 Task: Check the average views per listing of 2 bedrooms in the last 5 years.
Action: Mouse moved to (886, 192)
Screenshot: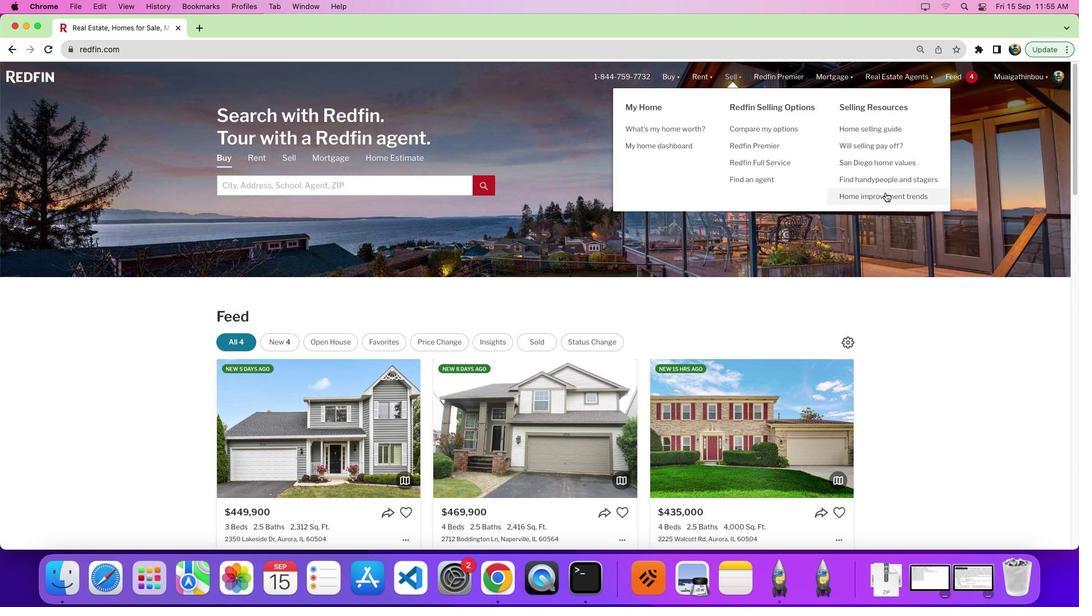 
Action: Mouse pressed left at (886, 192)
Screenshot: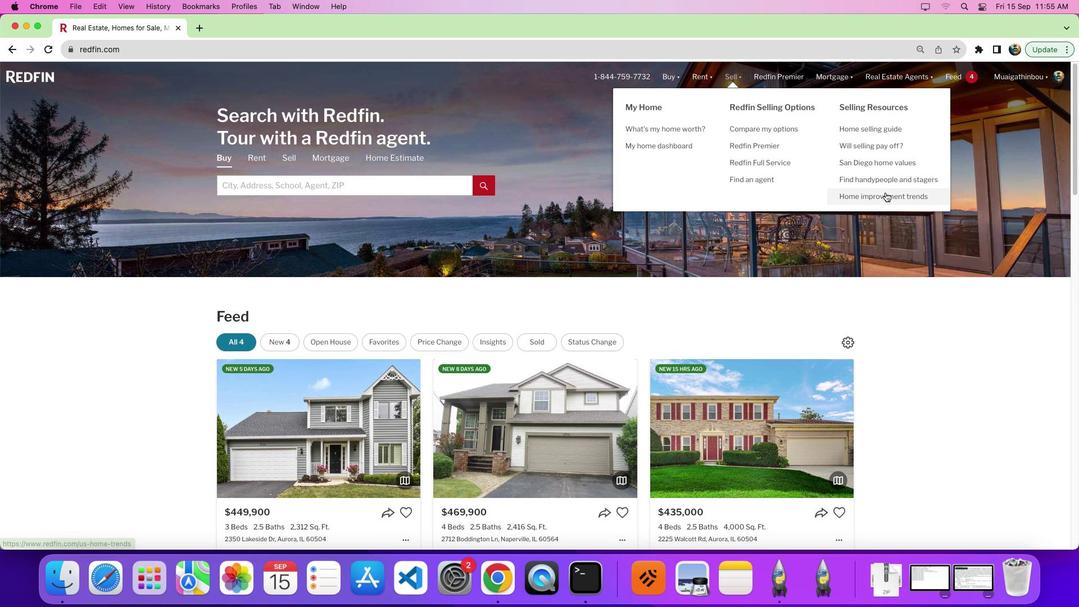 
Action: Mouse moved to (296, 215)
Screenshot: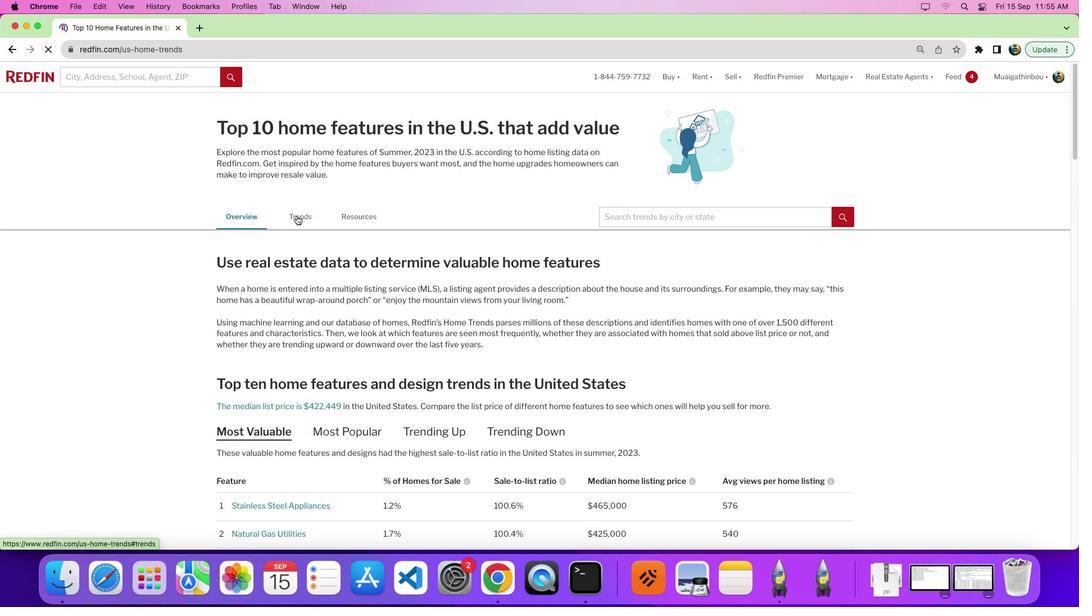 
Action: Mouse pressed left at (296, 215)
Screenshot: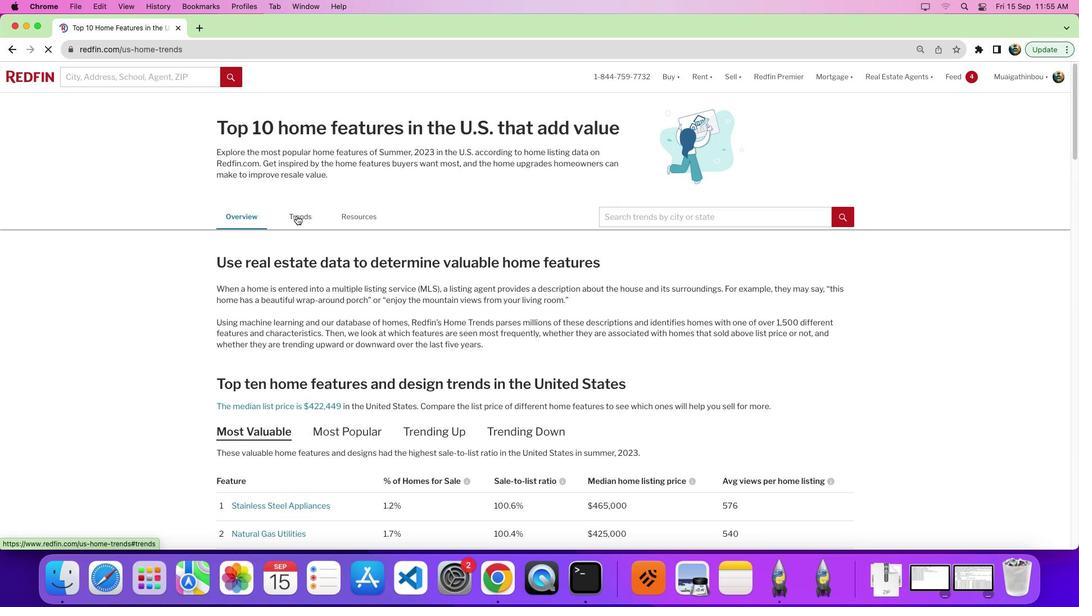 
Action: Mouse pressed left at (296, 215)
Screenshot: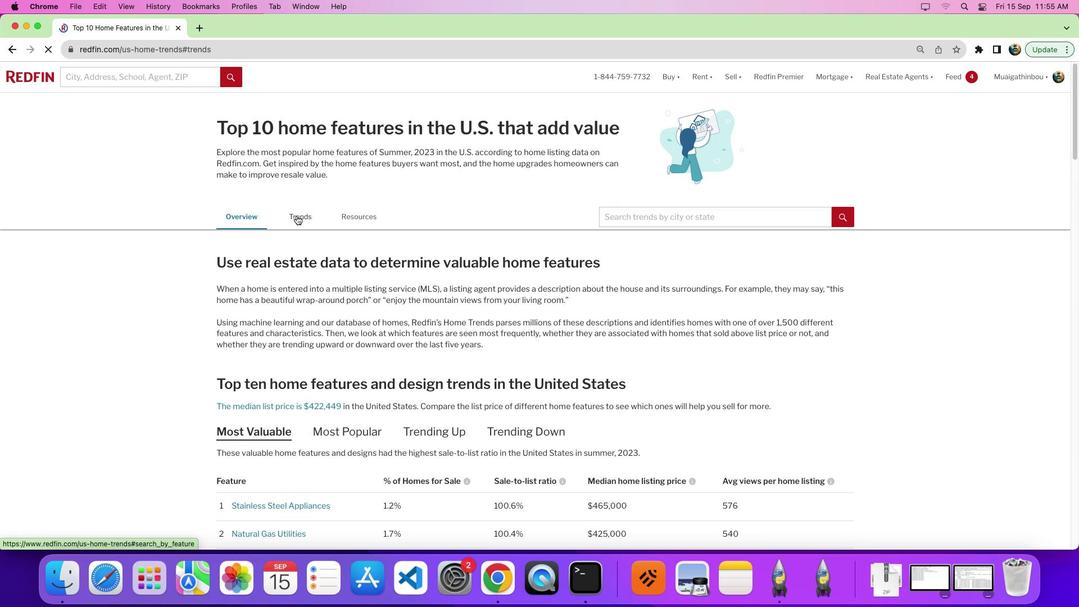 
Action: Mouse moved to (529, 238)
Screenshot: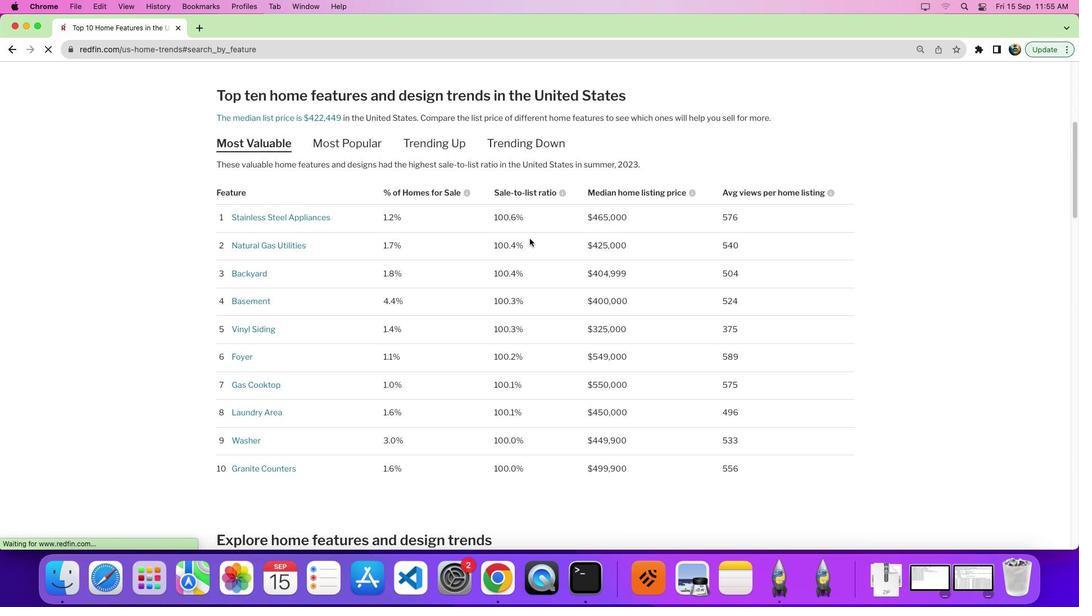 
Action: Mouse scrolled (529, 238) with delta (0, 0)
Screenshot: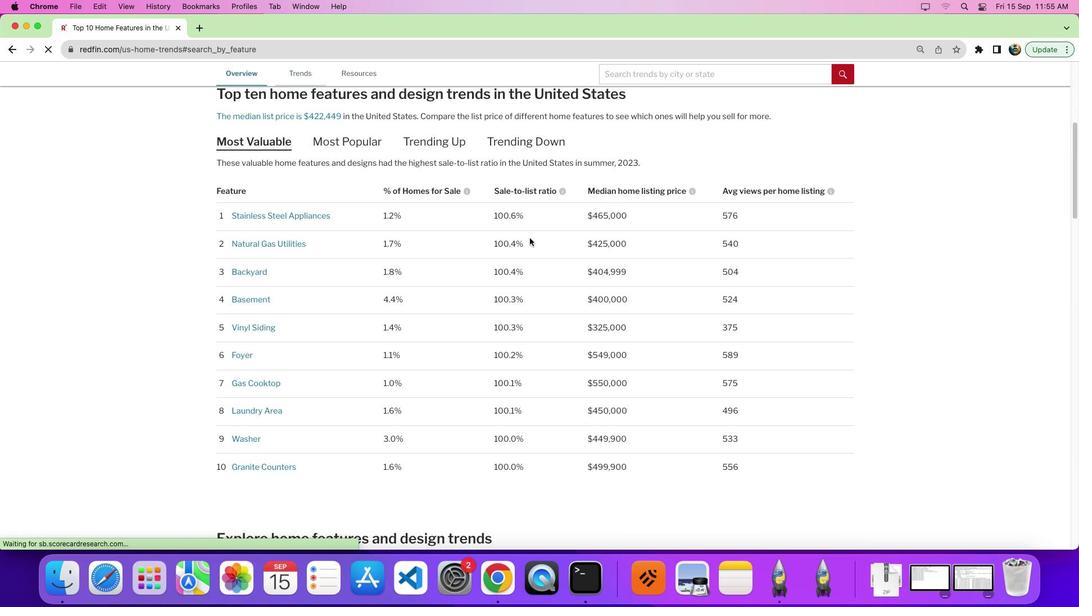 
Action: Mouse scrolled (529, 238) with delta (0, 0)
Screenshot: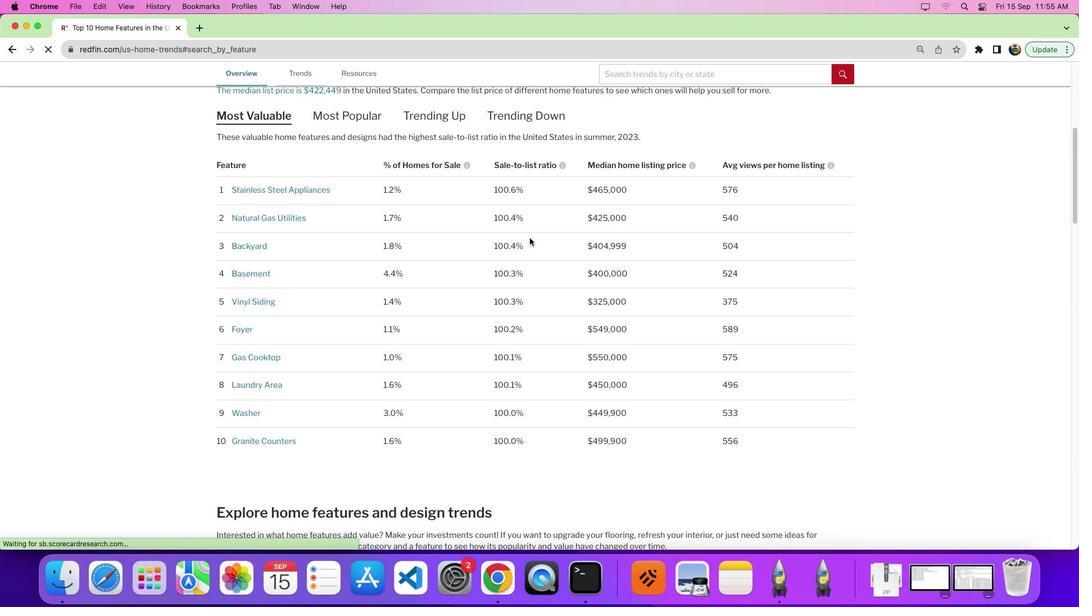 
Action: Mouse scrolled (529, 238) with delta (0, -3)
Screenshot: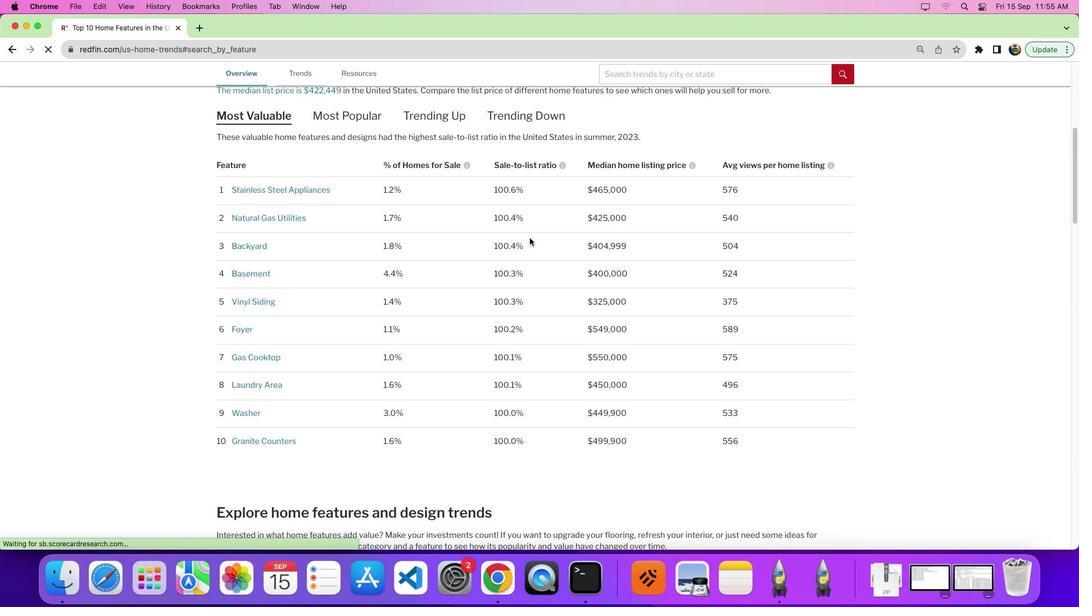 
Action: Mouse moved to (329, 434)
Screenshot: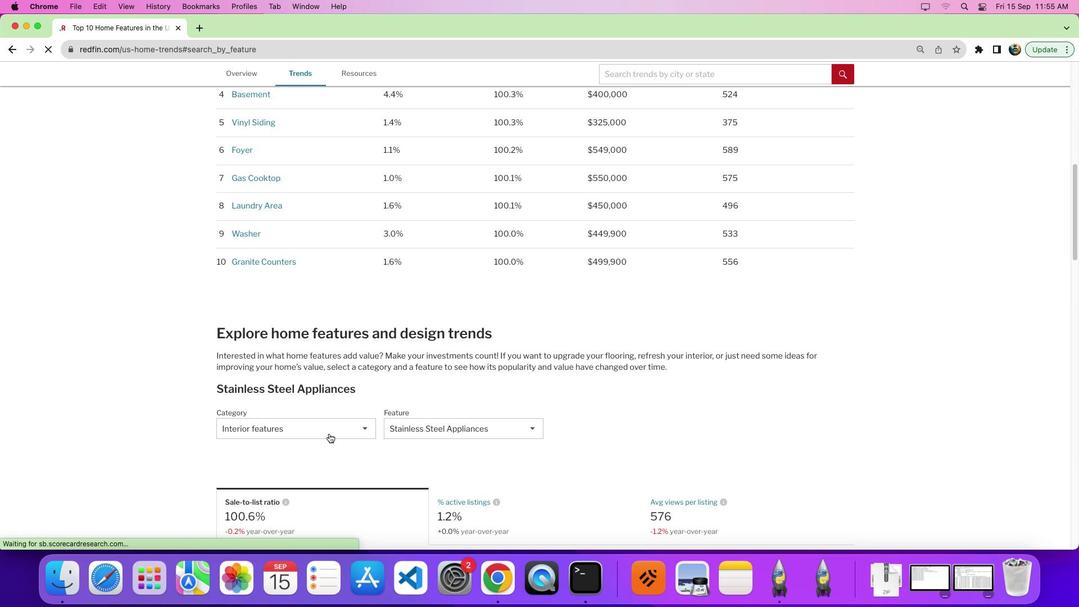 
Action: Mouse pressed left at (329, 434)
Screenshot: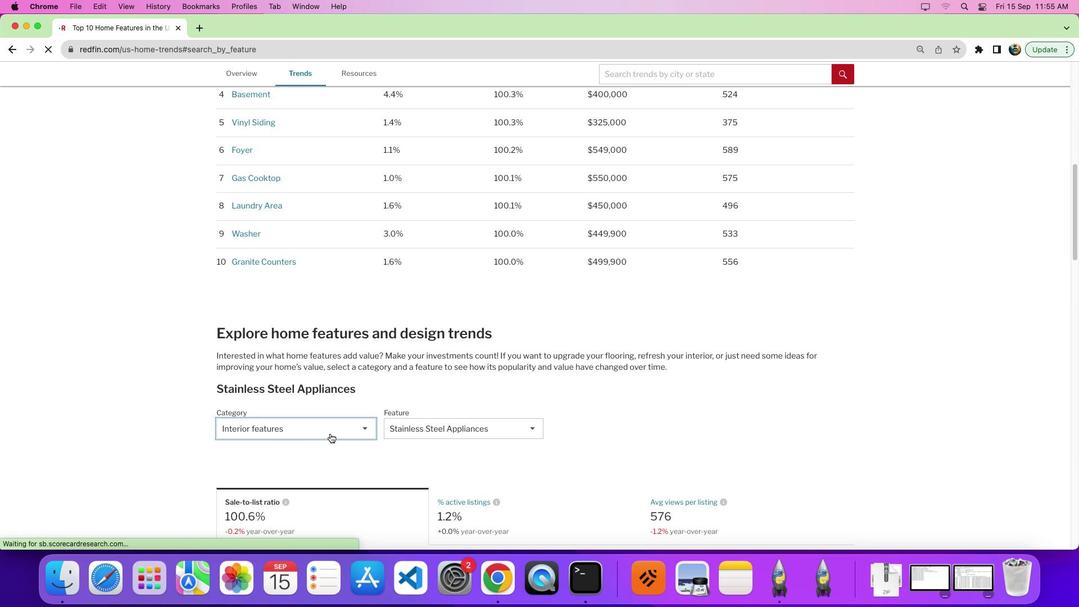 
Action: Mouse moved to (360, 404)
Screenshot: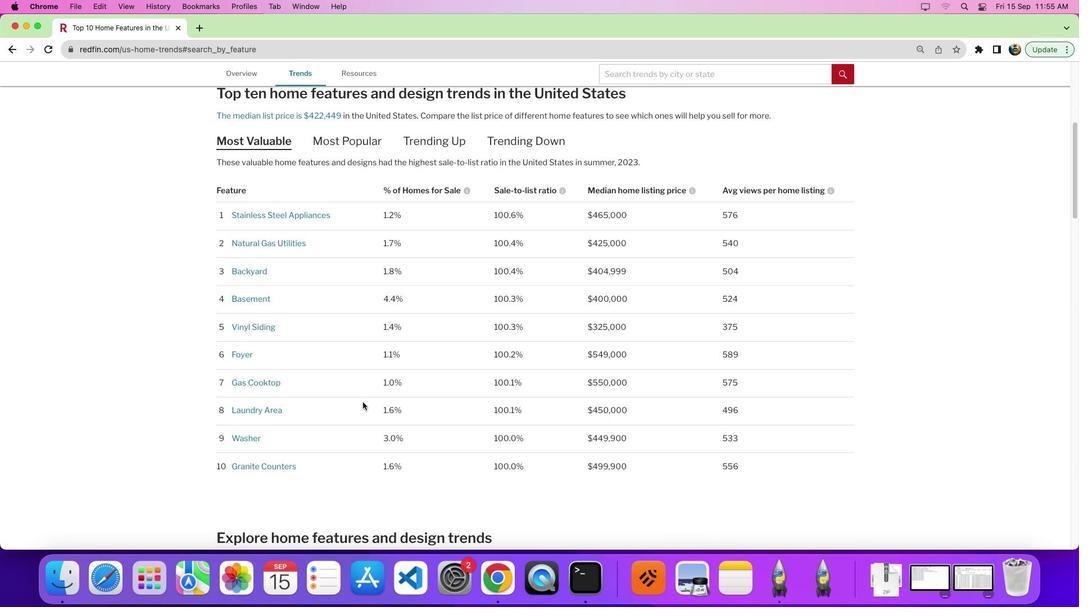 
Action: Mouse scrolled (360, 404) with delta (0, 0)
Screenshot: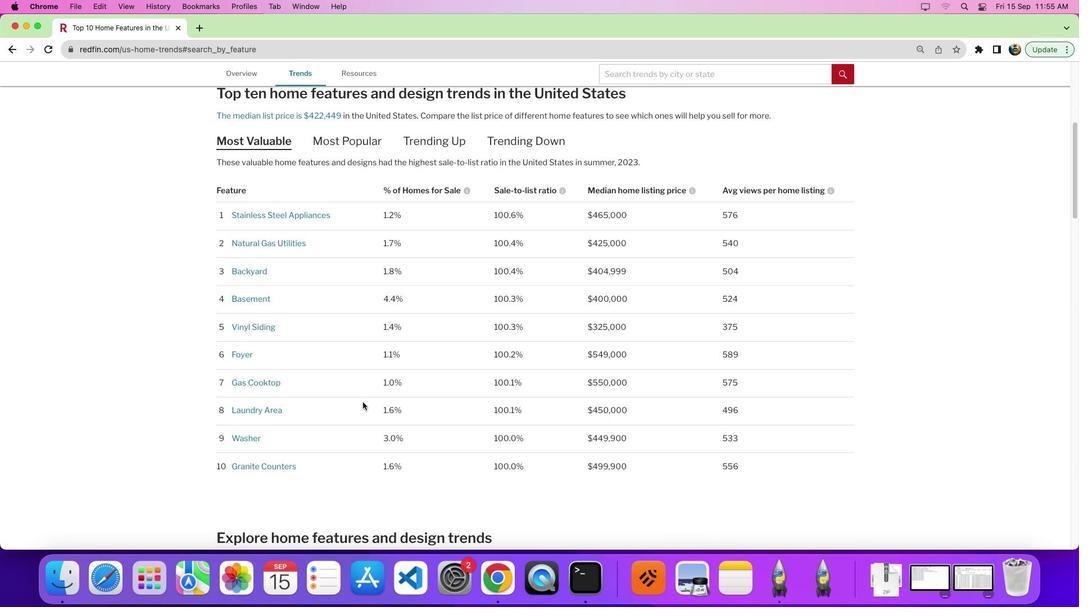 
Action: Mouse moved to (362, 403)
Screenshot: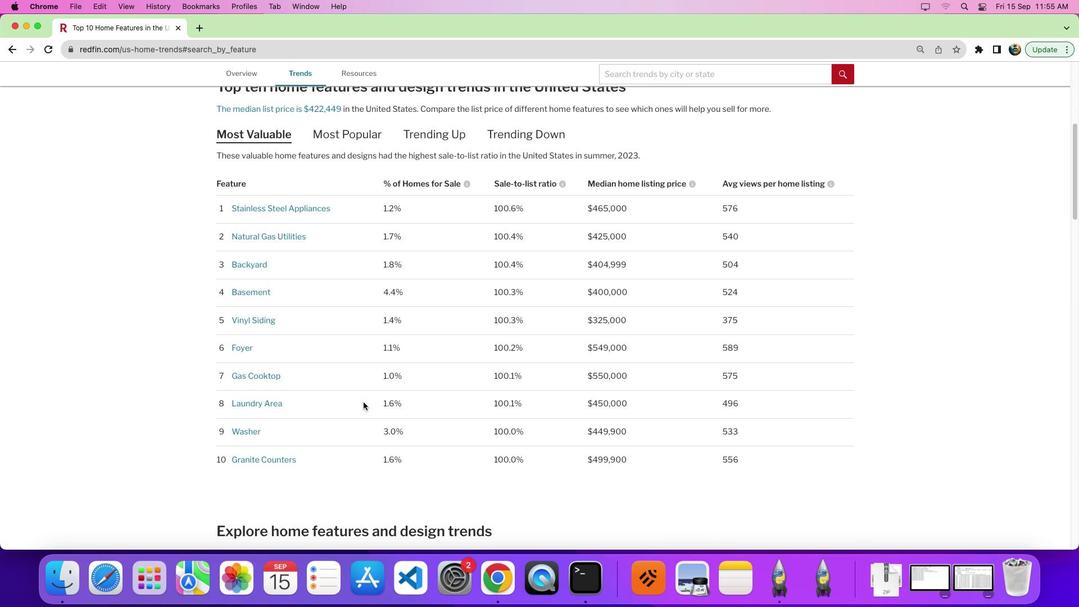
Action: Mouse scrolled (362, 403) with delta (0, 0)
Screenshot: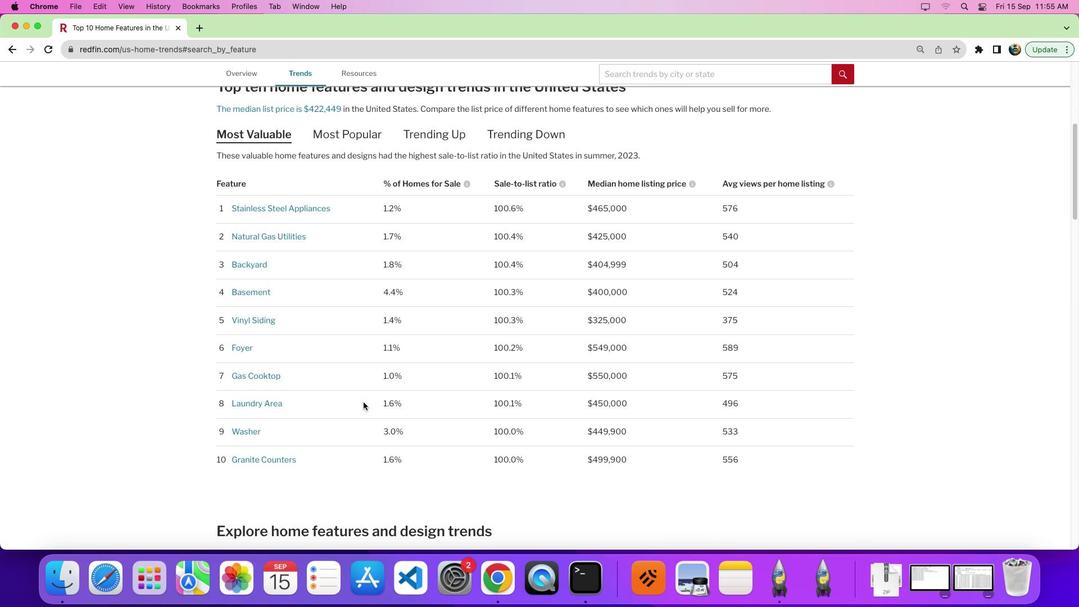 
Action: Mouse moved to (363, 402)
Screenshot: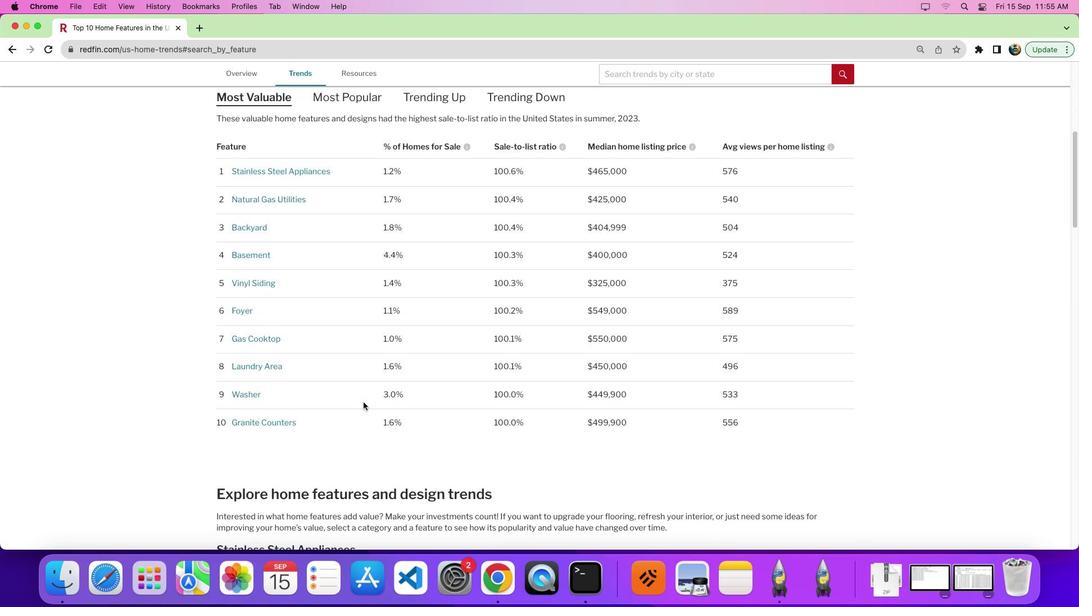 
Action: Mouse scrolled (363, 402) with delta (0, -3)
Screenshot: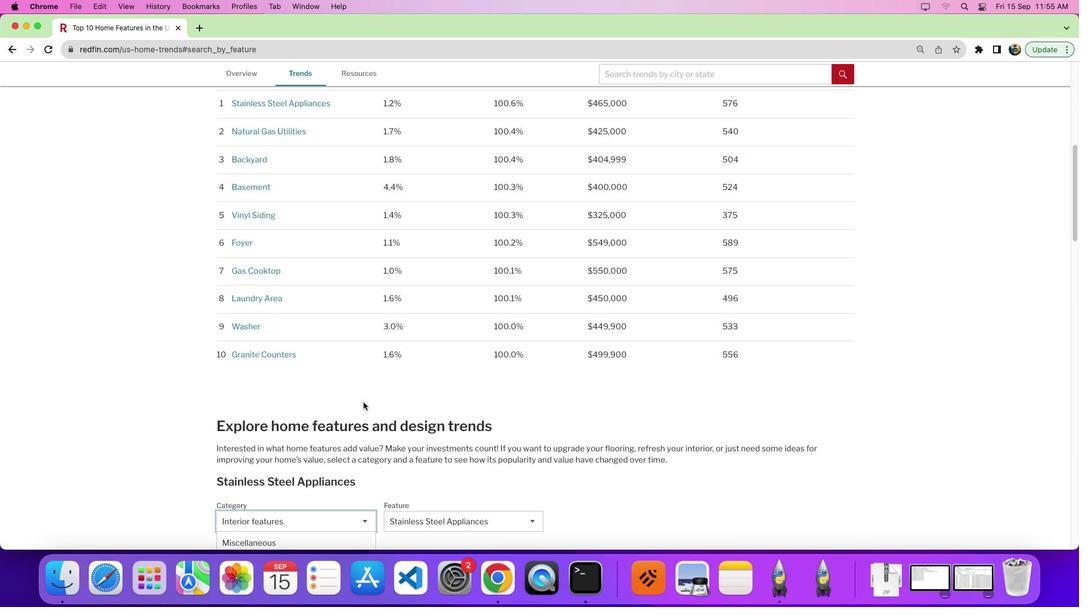 
Action: Mouse moved to (364, 399)
Screenshot: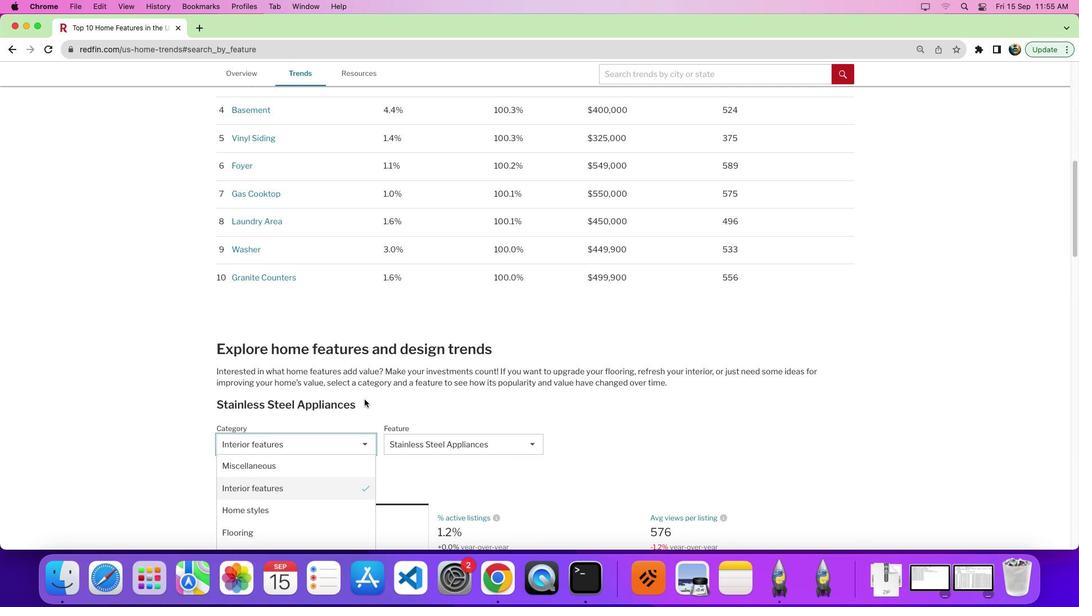 
Action: Mouse scrolled (364, 399) with delta (0, 0)
Screenshot: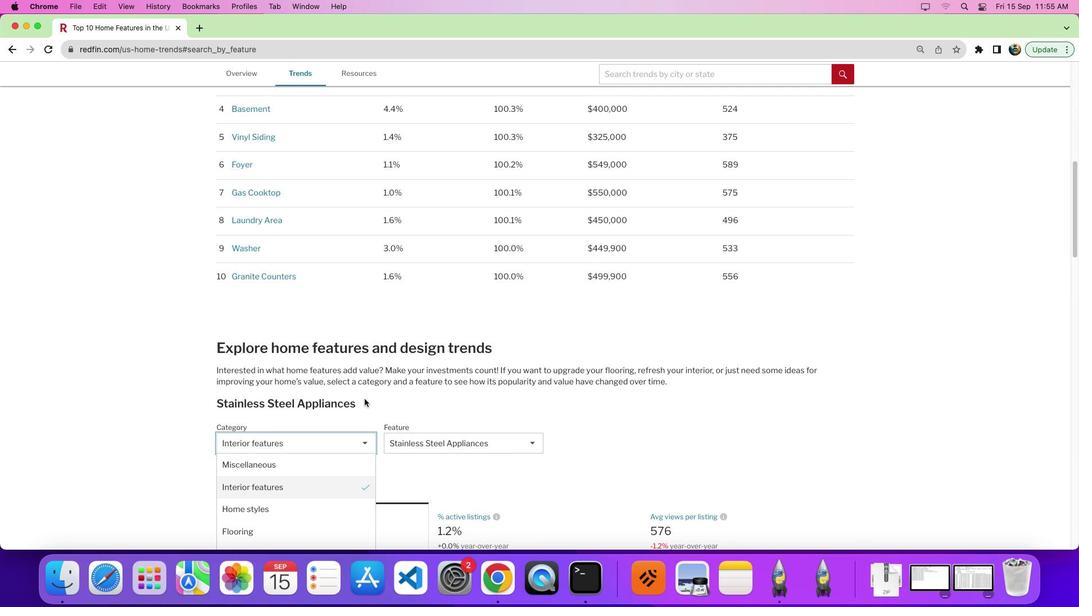 
Action: Mouse scrolled (364, 399) with delta (0, 0)
Screenshot: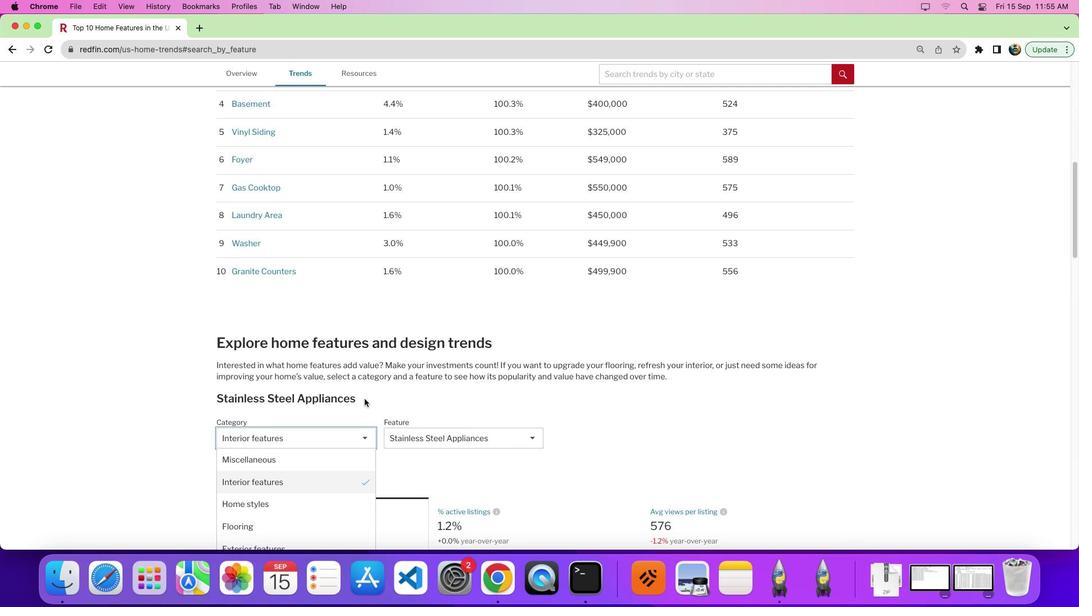 
Action: Mouse moved to (364, 398)
Screenshot: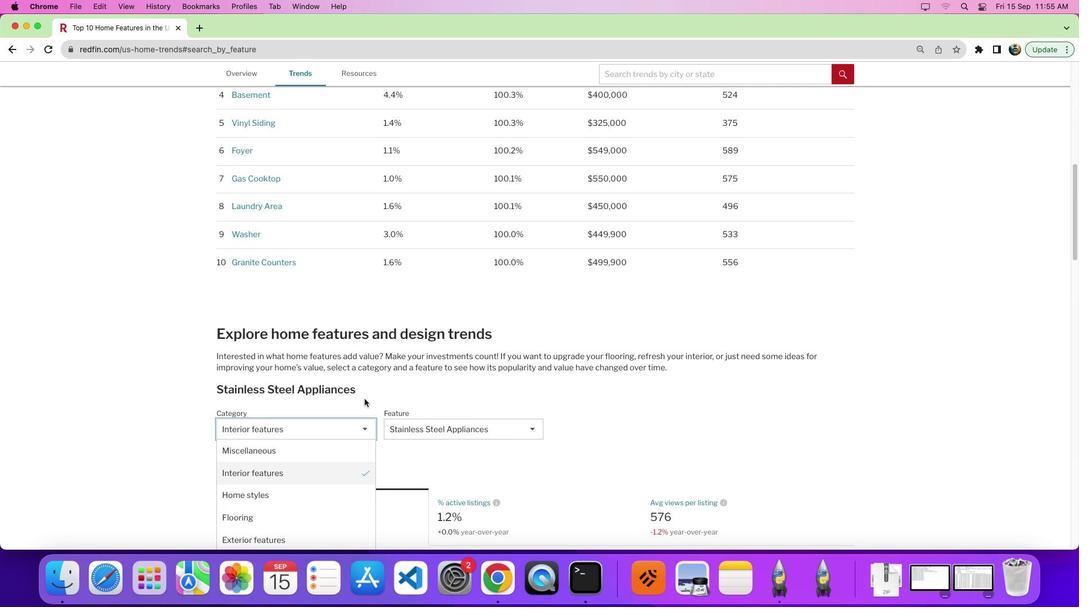 
Action: Mouse scrolled (364, 398) with delta (0, 0)
Screenshot: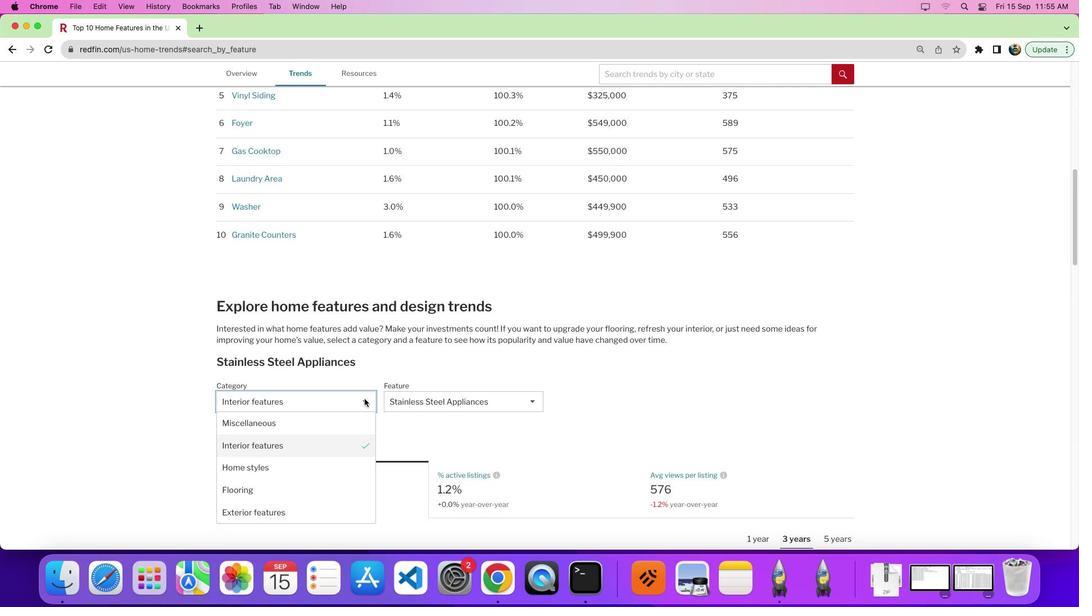 
Action: Mouse moved to (327, 408)
Screenshot: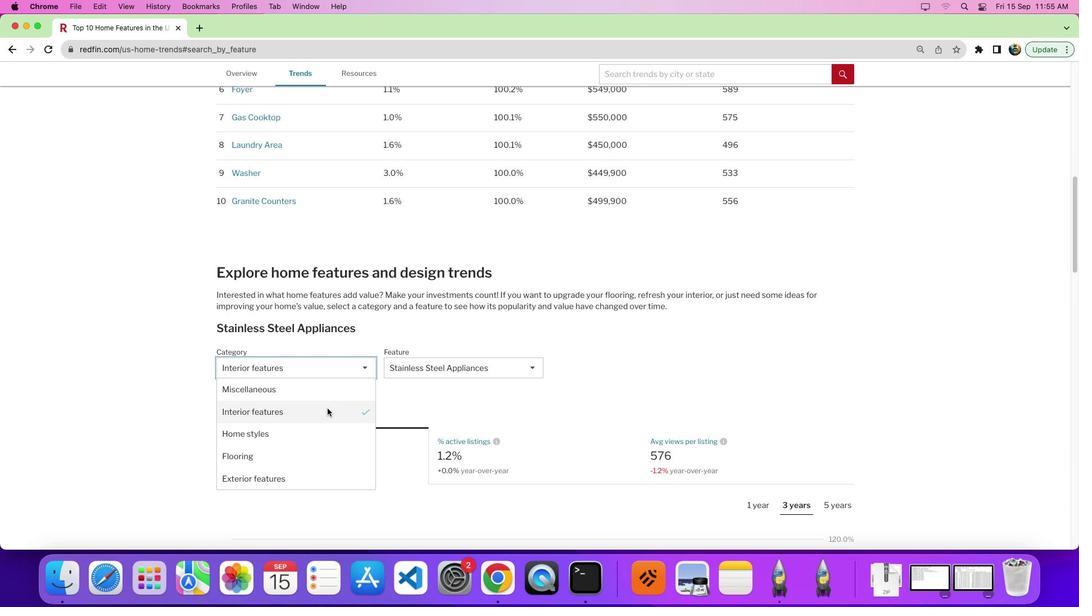 
Action: Mouse pressed left at (327, 408)
Screenshot: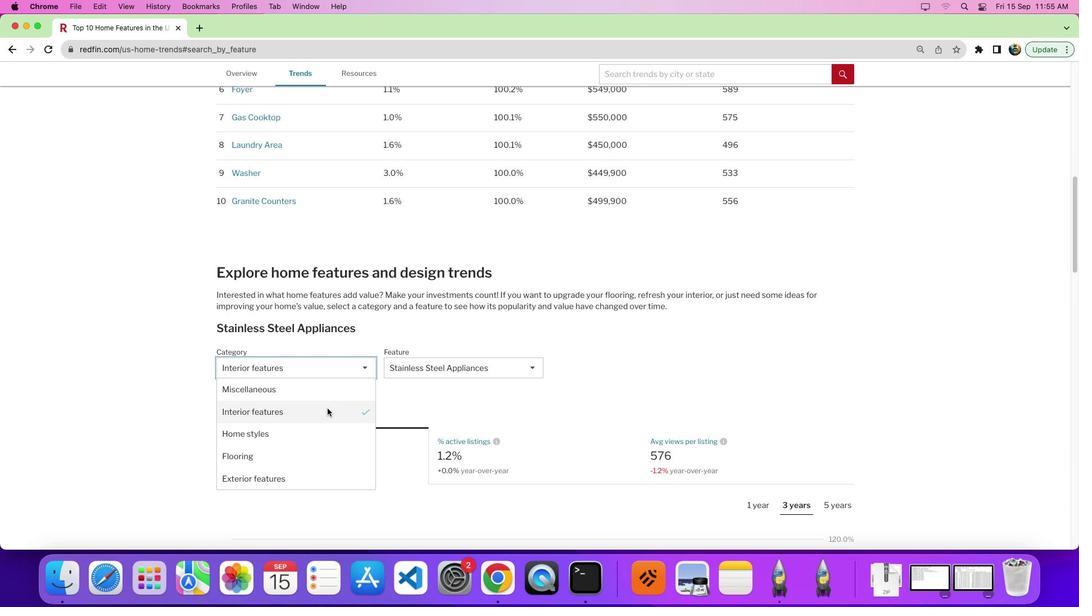 
Action: Mouse moved to (452, 371)
Screenshot: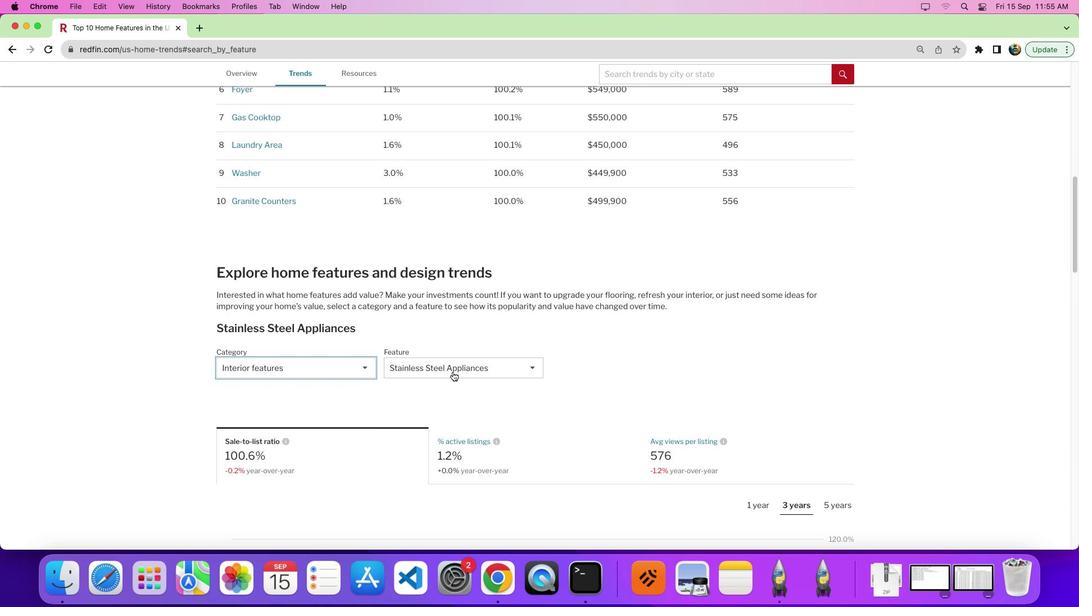 
Action: Mouse pressed left at (452, 371)
Screenshot: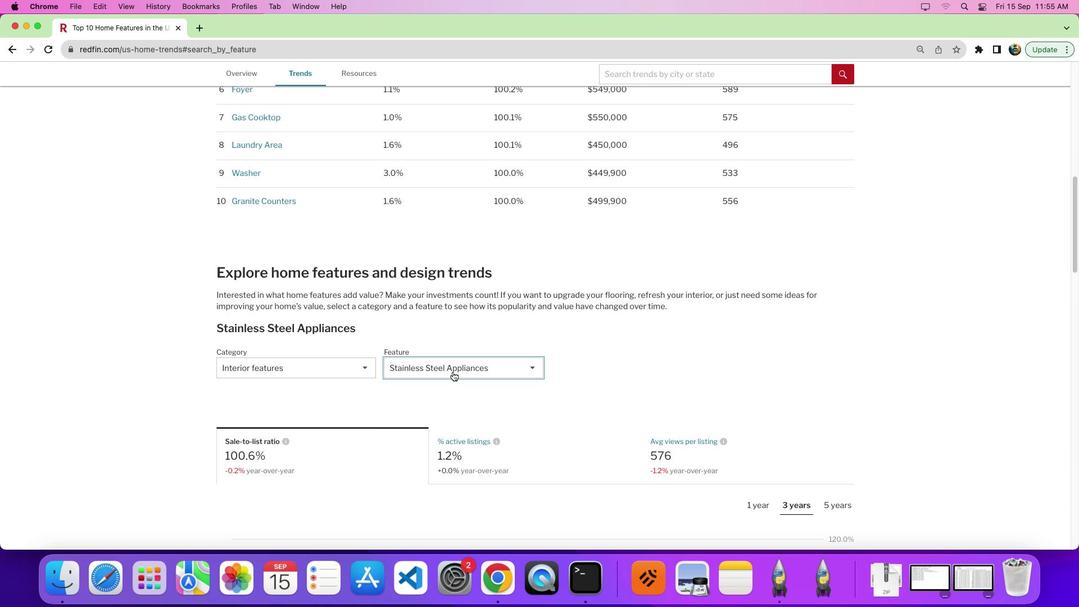 
Action: Mouse moved to (454, 390)
Screenshot: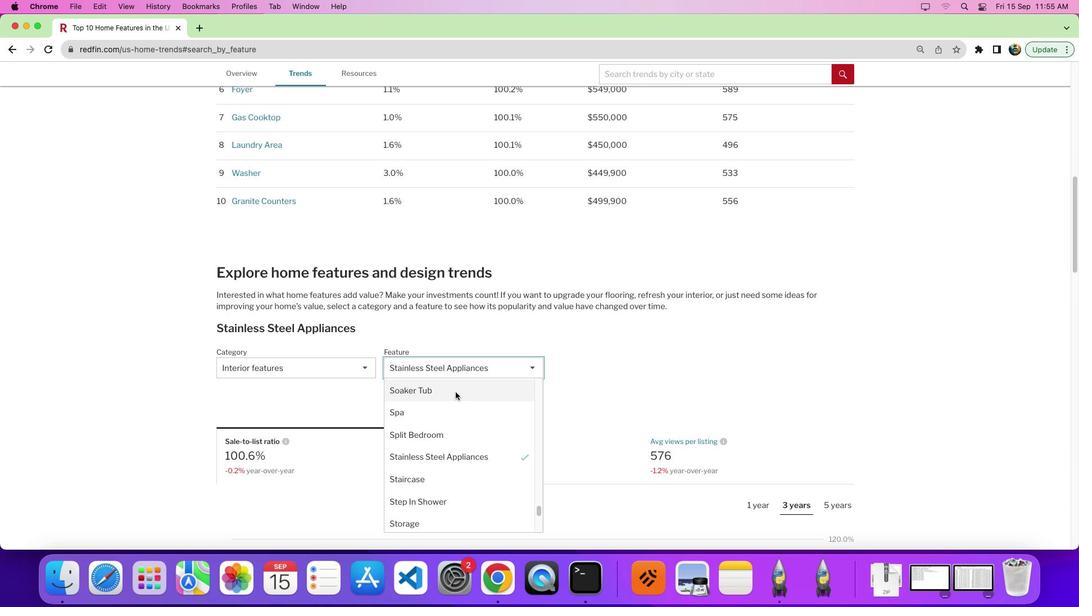 
Action: Mouse scrolled (454, 390) with delta (0, 0)
Screenshot: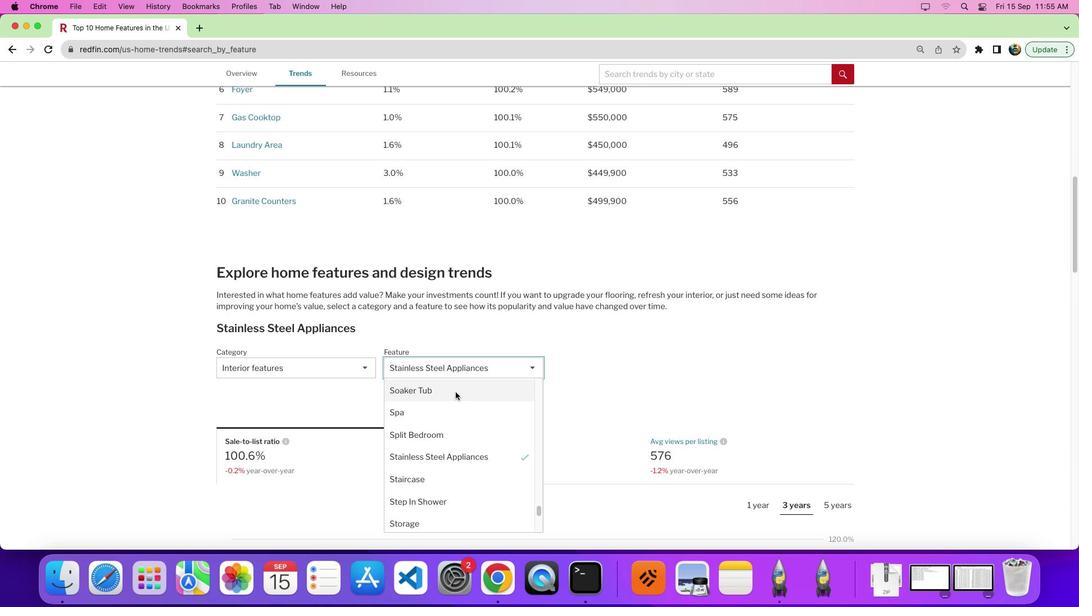 
Action: Mouse moved to (456, 392)
Screenshot: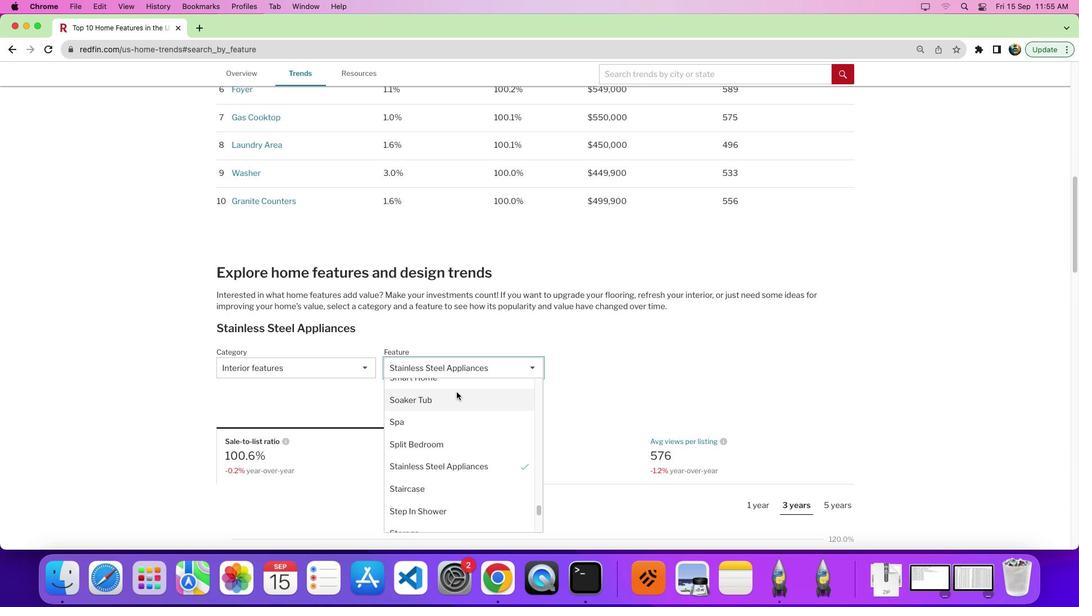 
Action: Mouse scrolled (456, 392) with delta (0, 0)
Screenshot: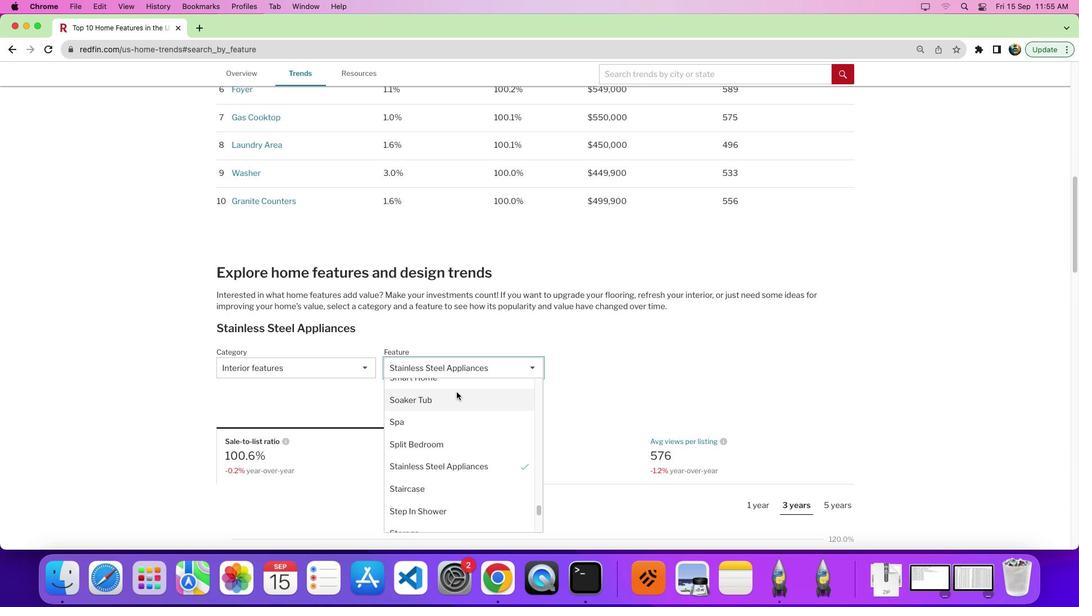 
Action: Mouse scrolled (456, 392) with delta (0, 1)
Screenshot: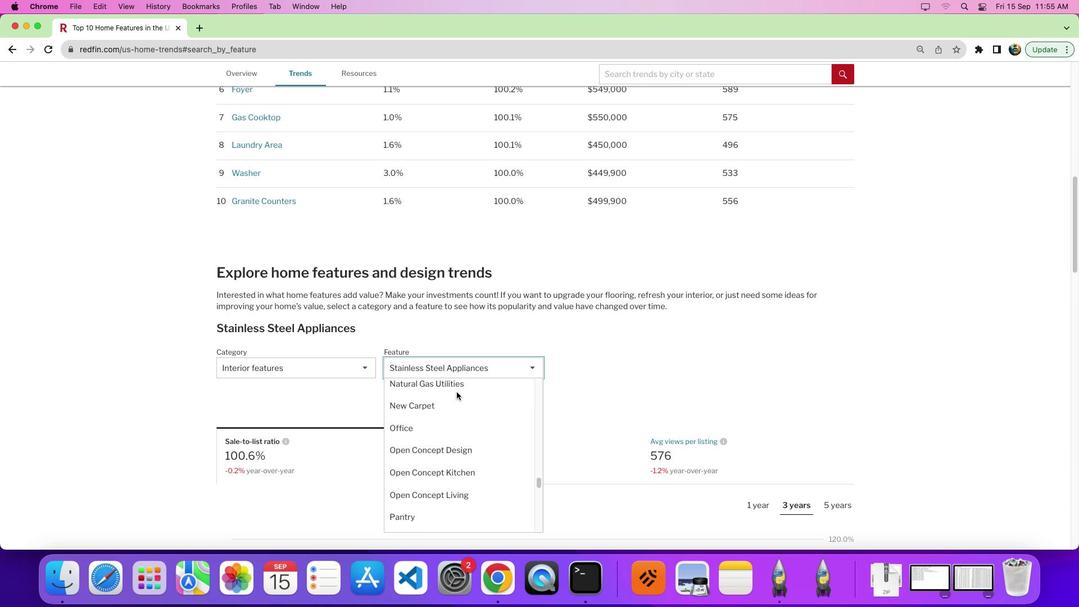 
Action: Mouse scrolled (456, 392) with delta (0, 5)
Screenshot: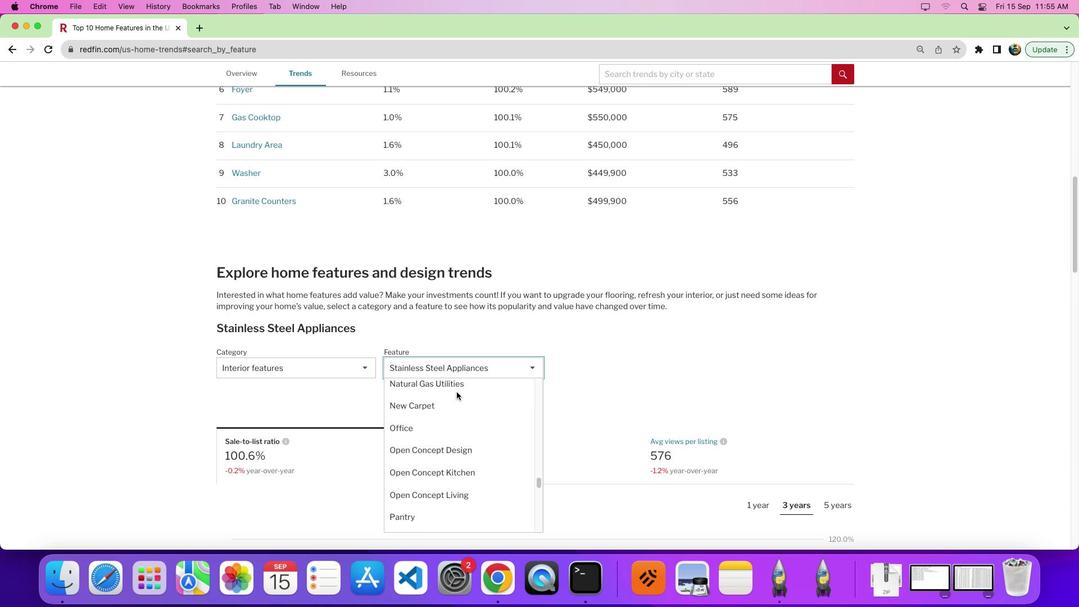 
Action: Mouse scrolled (456, 392) with delta (0, 7)
Screenshot: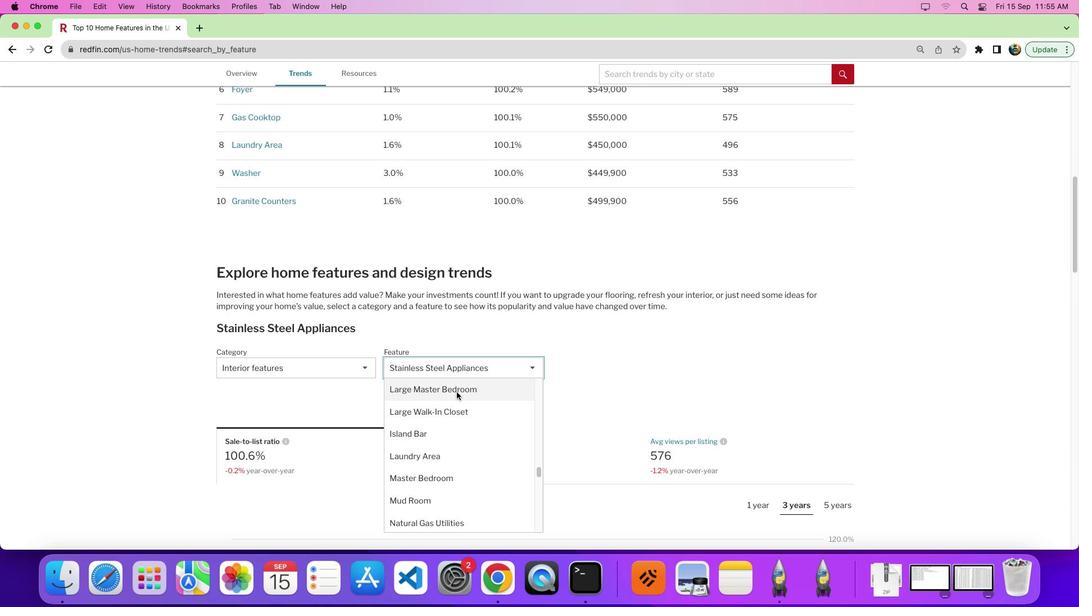 
Action: Mouse moved to (457, 390)
Screenshot: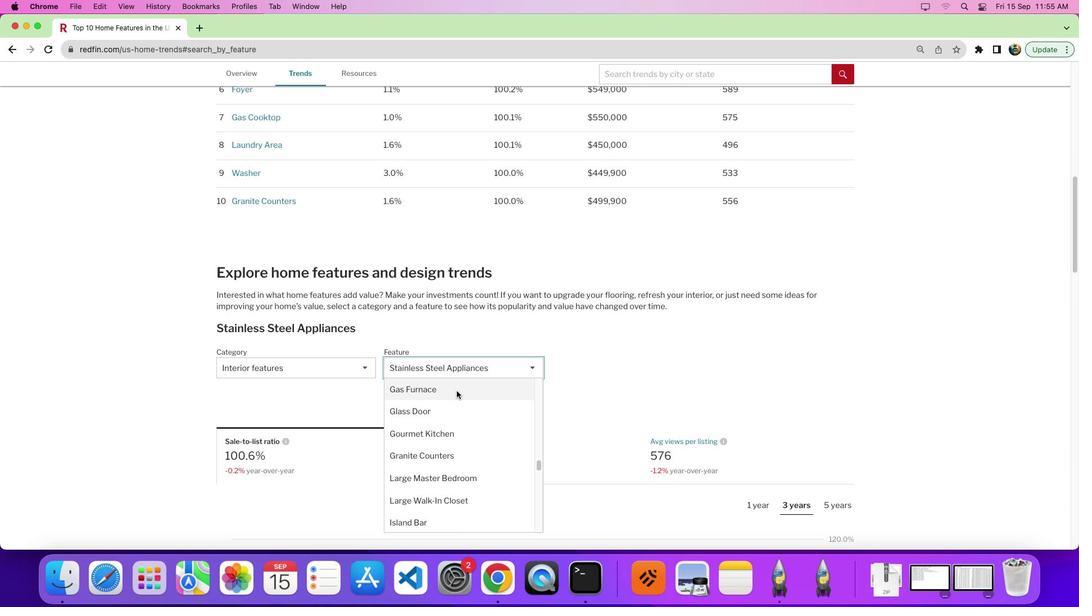 
Action: Mouse scrolled (457, 390) with delta (0, 0)
Screenshot: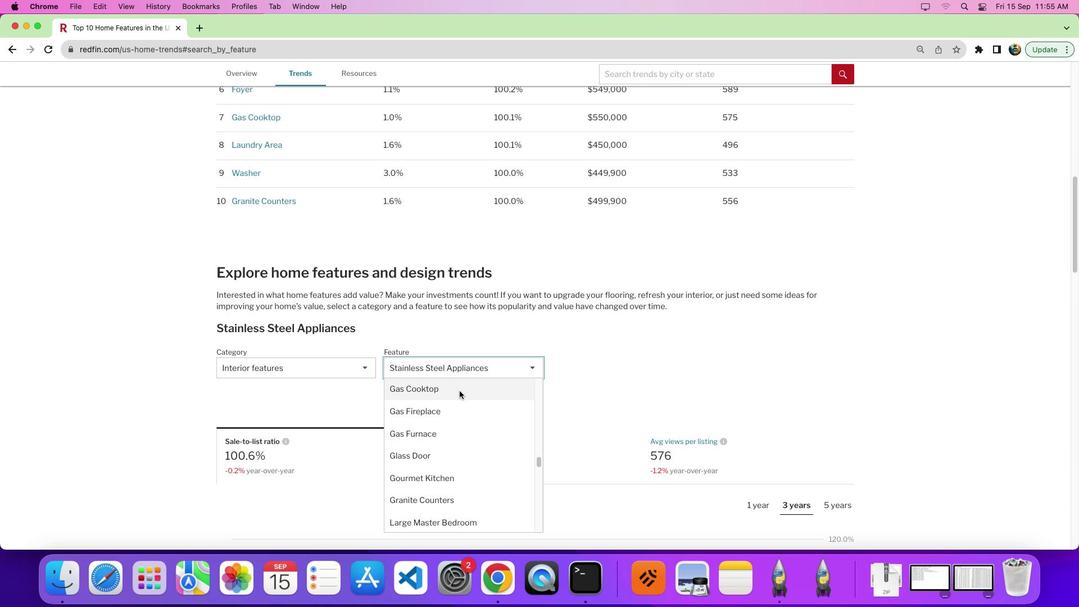 
Action: Mouse moved to (457, 391)
Screenshot: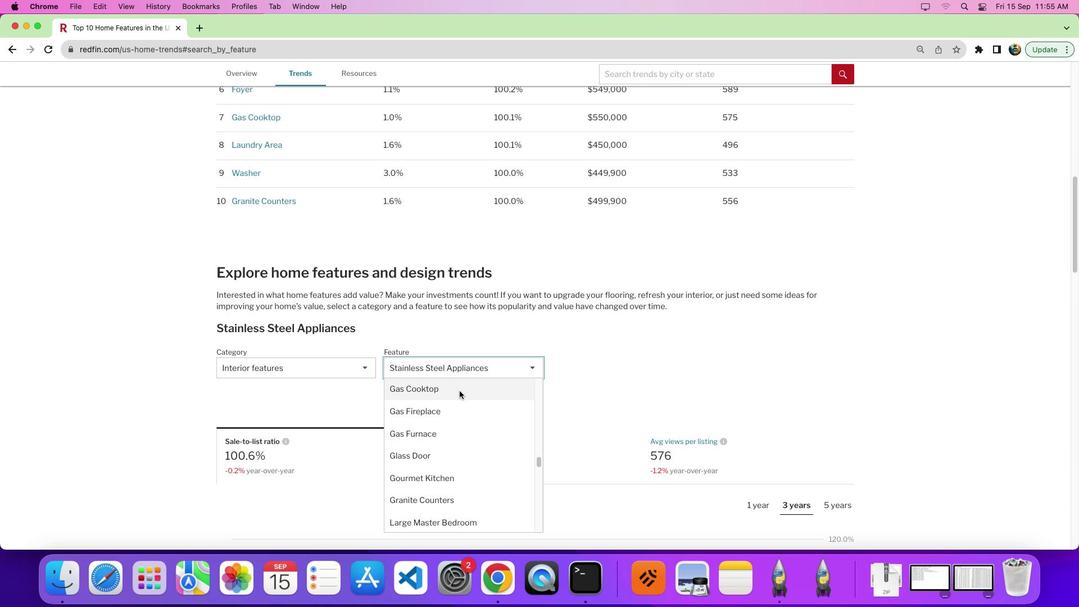 
Action: Mouse scrolled (457, 391) with delta (0, 1)
Screenshot: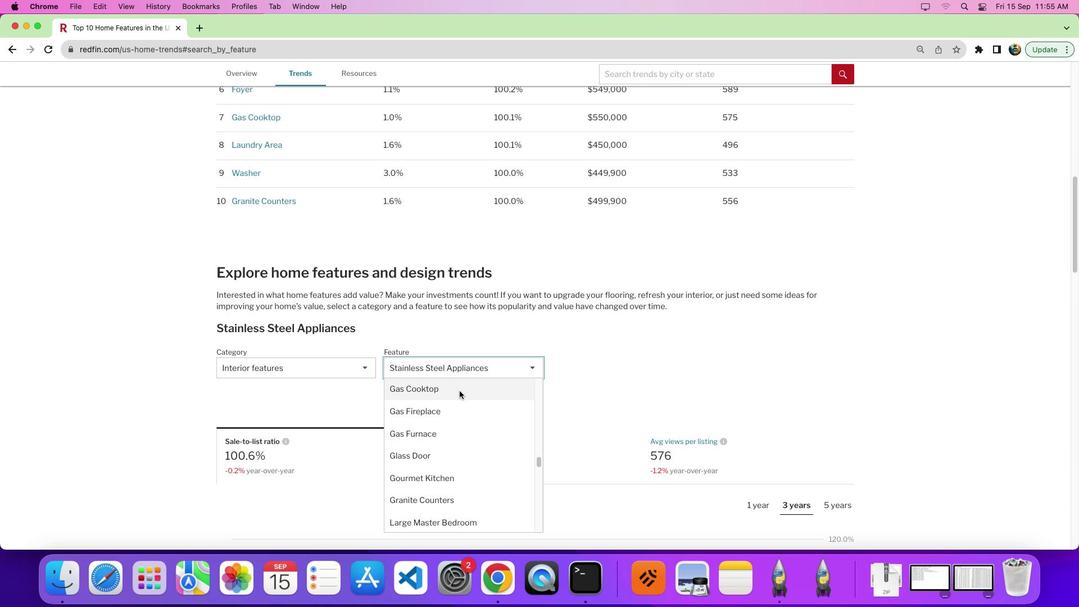 
Action: Mouse scrolled (457, 391) with delta (0, 5)
Screenshot: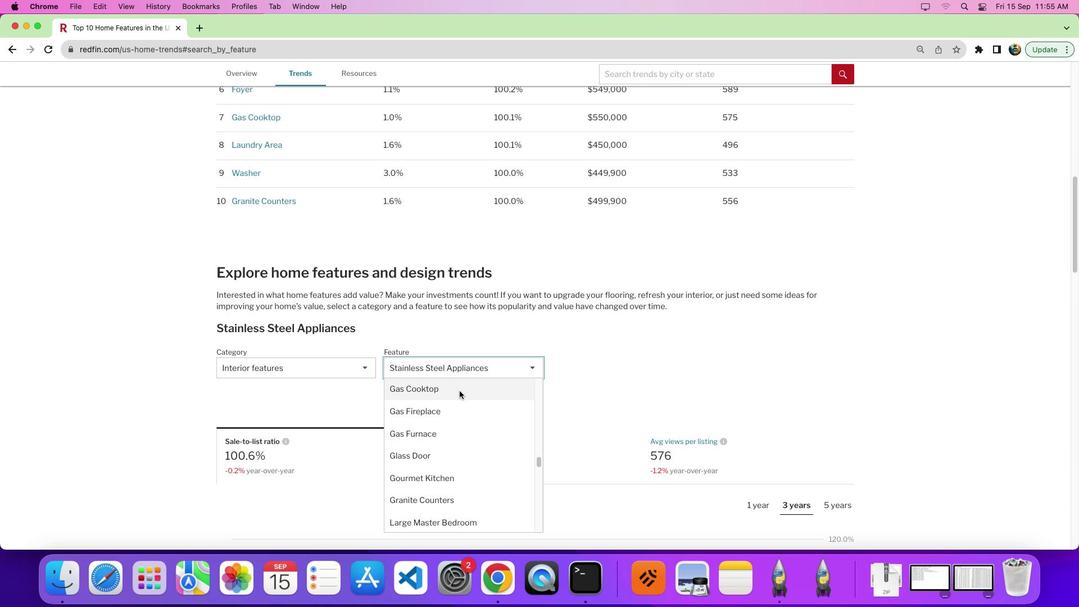 
Action: Mouse moved to (459, 390)
Screenshot: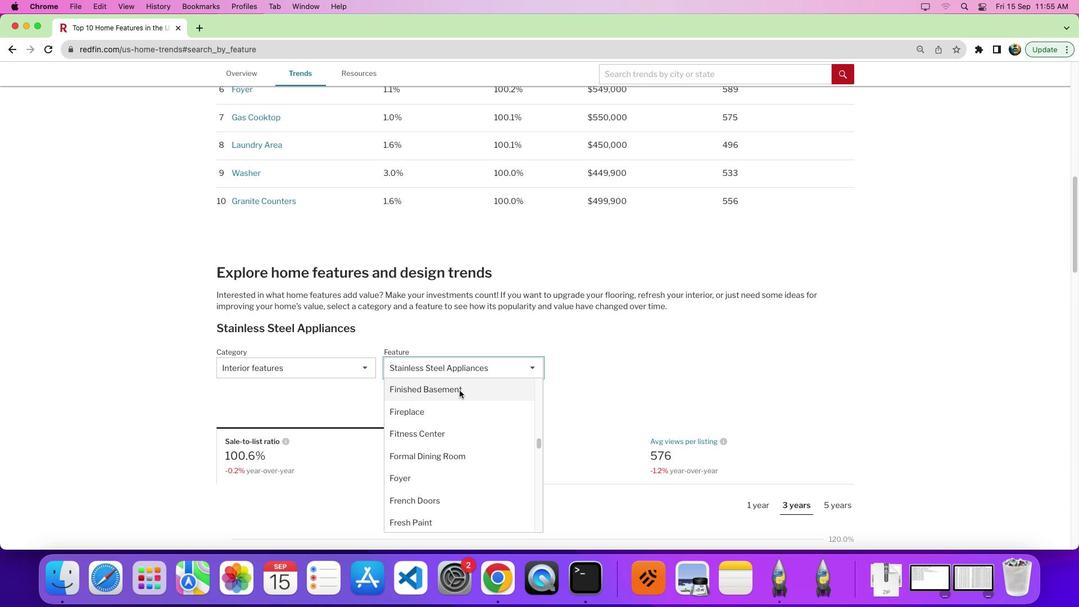 
Action: Mouse scrolled (459, 390) with delta (0, 0)
Screenshot: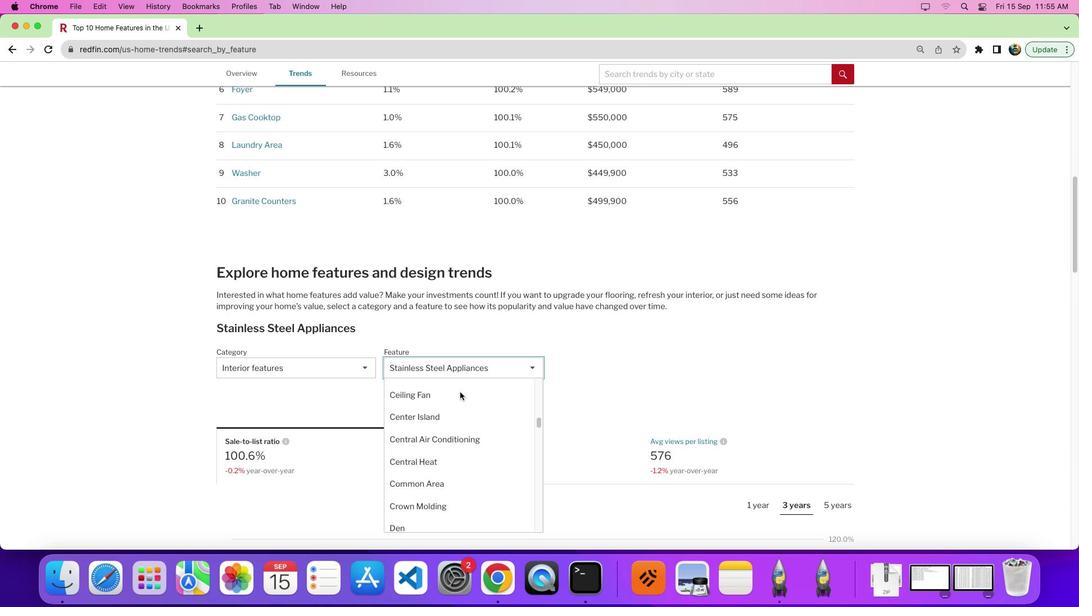 
Action: Mouse moved to (459, 391)
Screenshot: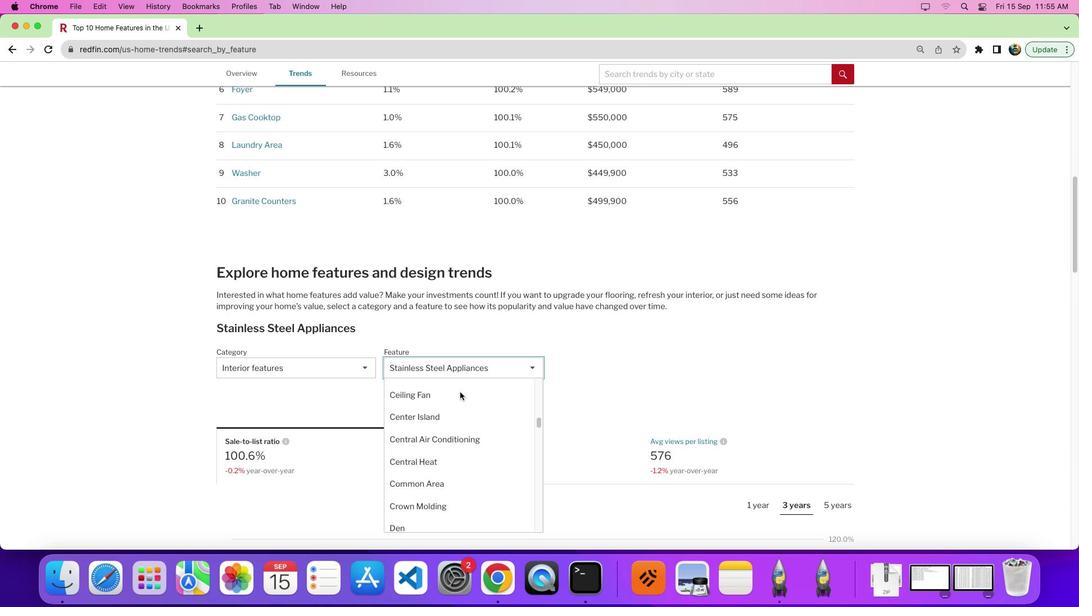 
Action: Mouse scrolled (459, 391) with delta (0, 1)
Screenshot: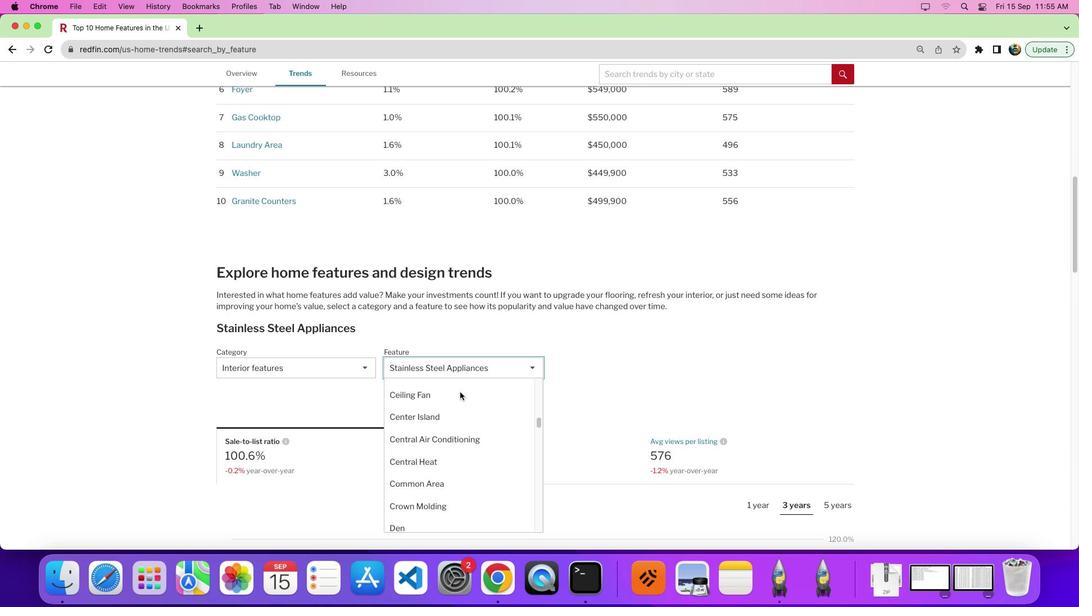 
Action: Mouse scrolled (459, 391) with delta (0, 5)
Screenshot: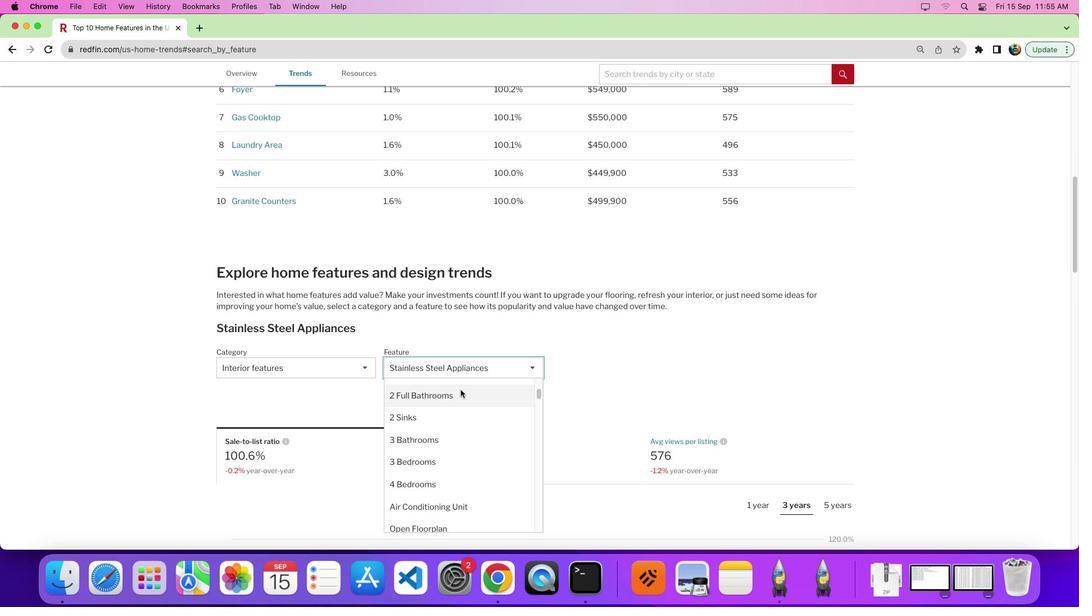 
Action: Mouse moved to (459, 391)
Screenshot: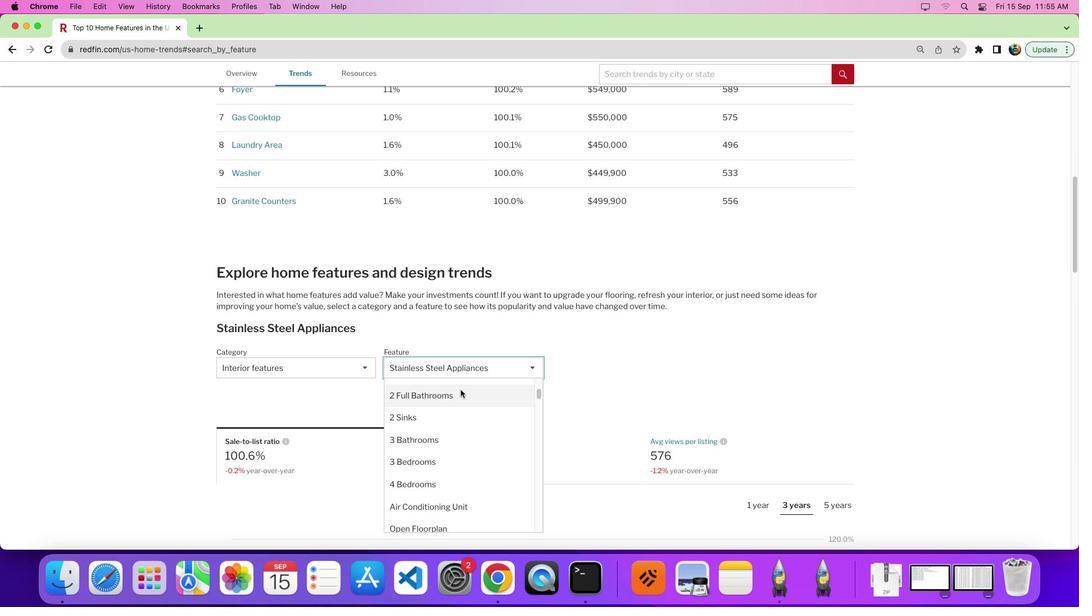 
Action: Mouse scrolled (459, 391) with delta (0, 7)
Screenshot: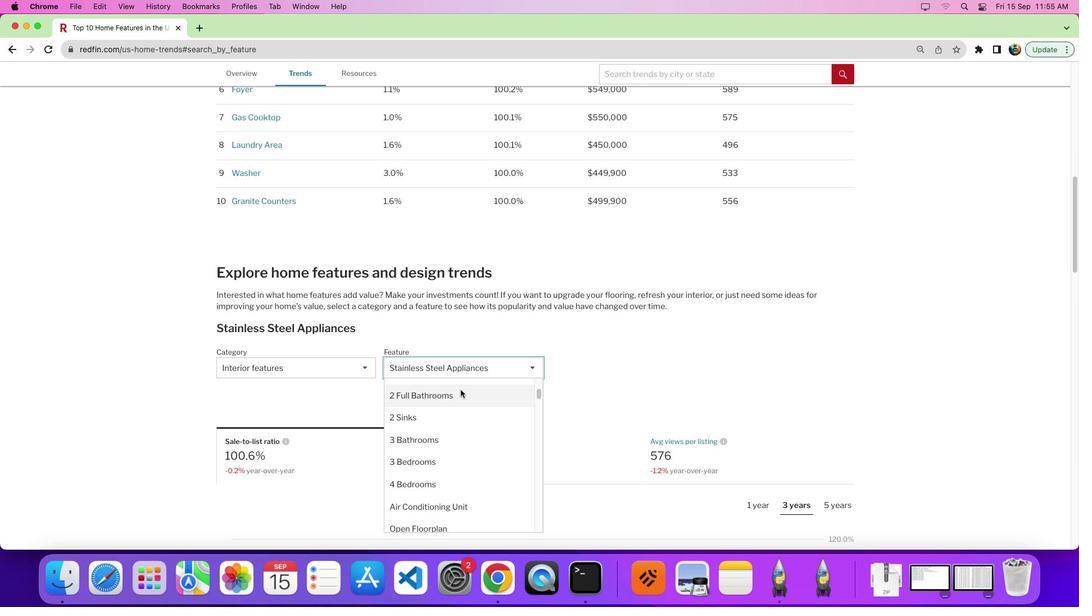 
Action: Mouse scrolled (459, 391) with delta (0, 8)
Screenshot: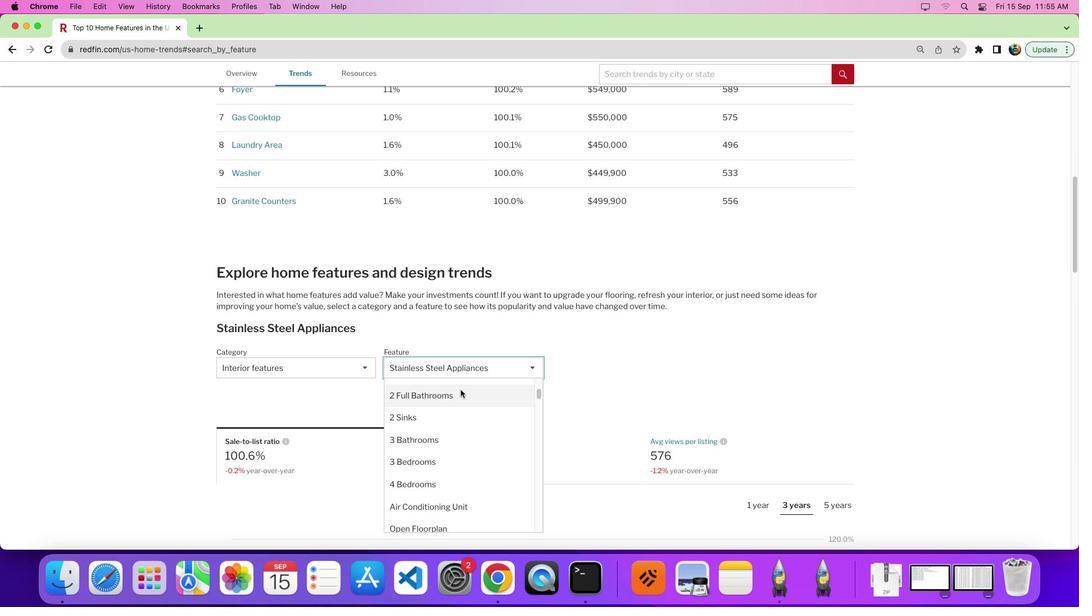 
Action: Mouse moved to (461, 389)
Screenshot: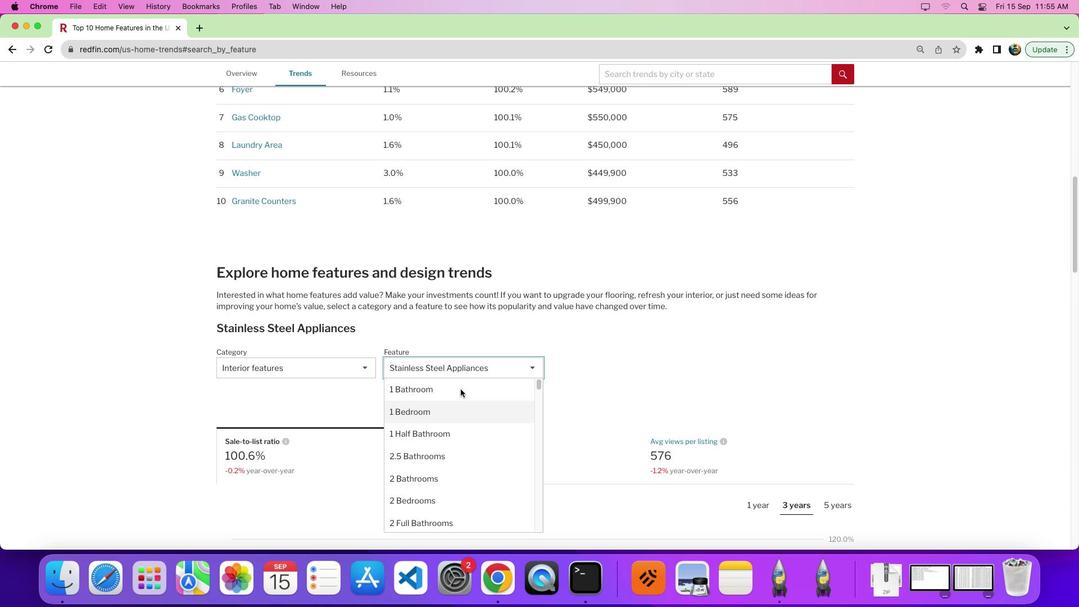 
Action: Mouse scrolled (461, 389) with delta (0, 0)
Screenshot: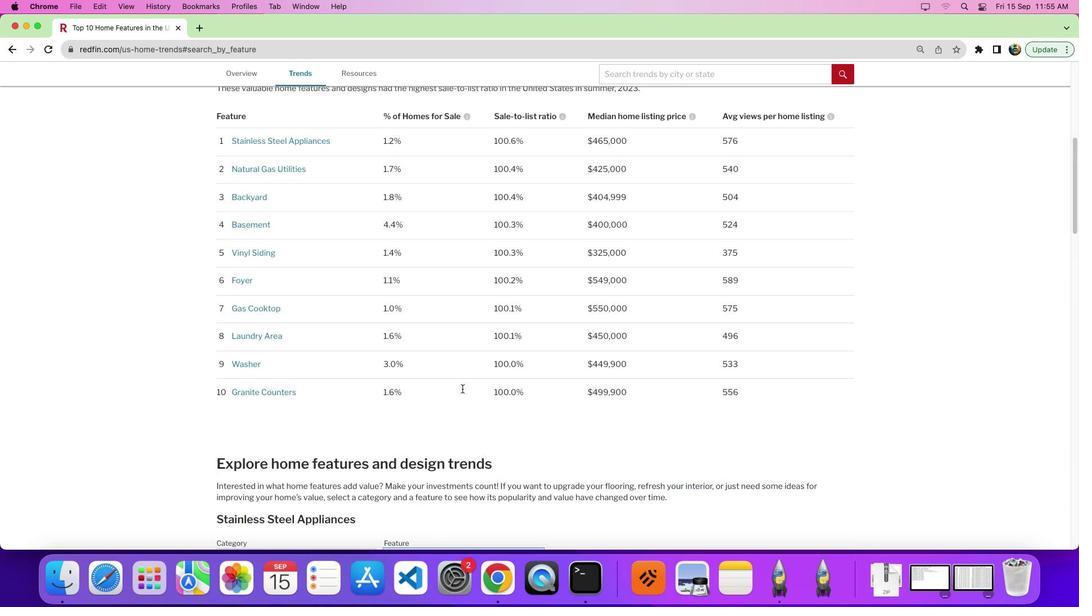 
Action: Mouse scrolled (461, 389) with delta (0, 1)
Screenshot: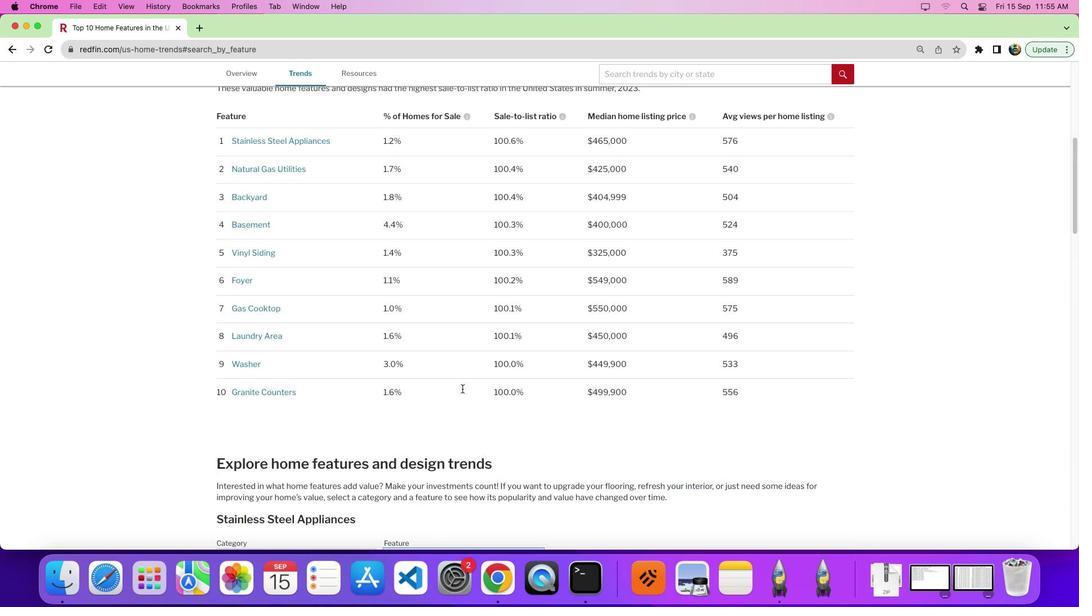 
Action: Mouse moved to (461, 389)
Screenshot: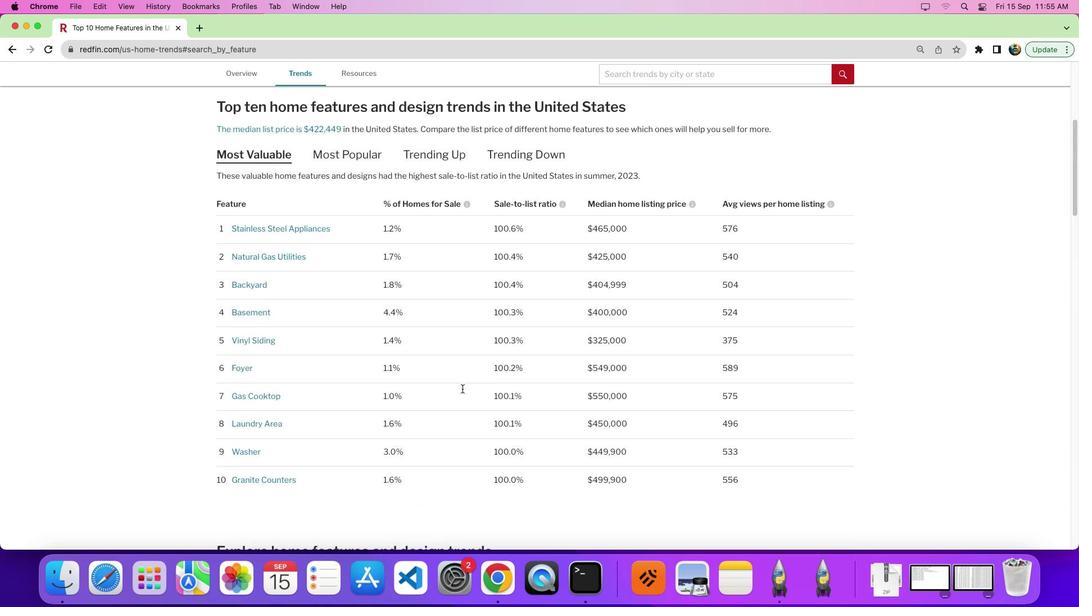 
Action: Mouse scrolled (461, 389) with delta (0, 5)
Screenshot: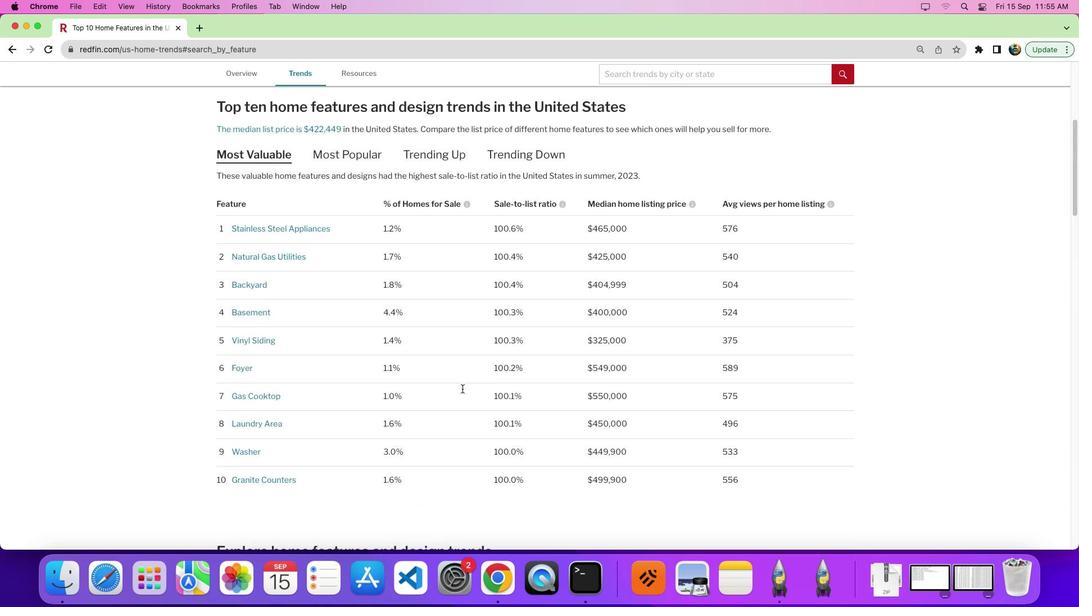 
Action: Mouse moved to (484, 406)
Screenshot: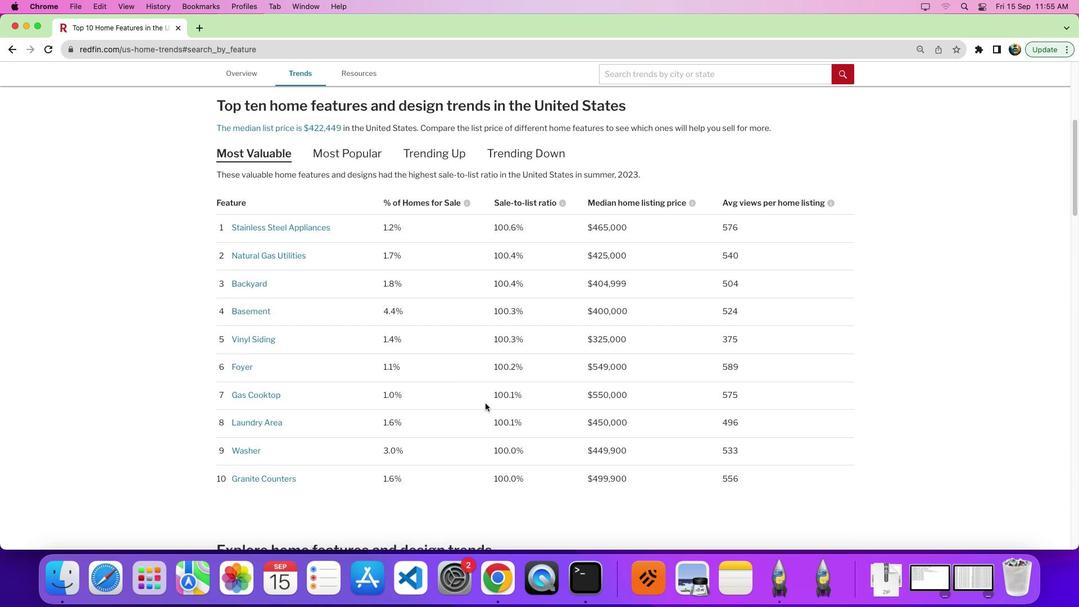 
Action: Mouse scrolled (484, 406) with delta (0, 0)
Screenshot: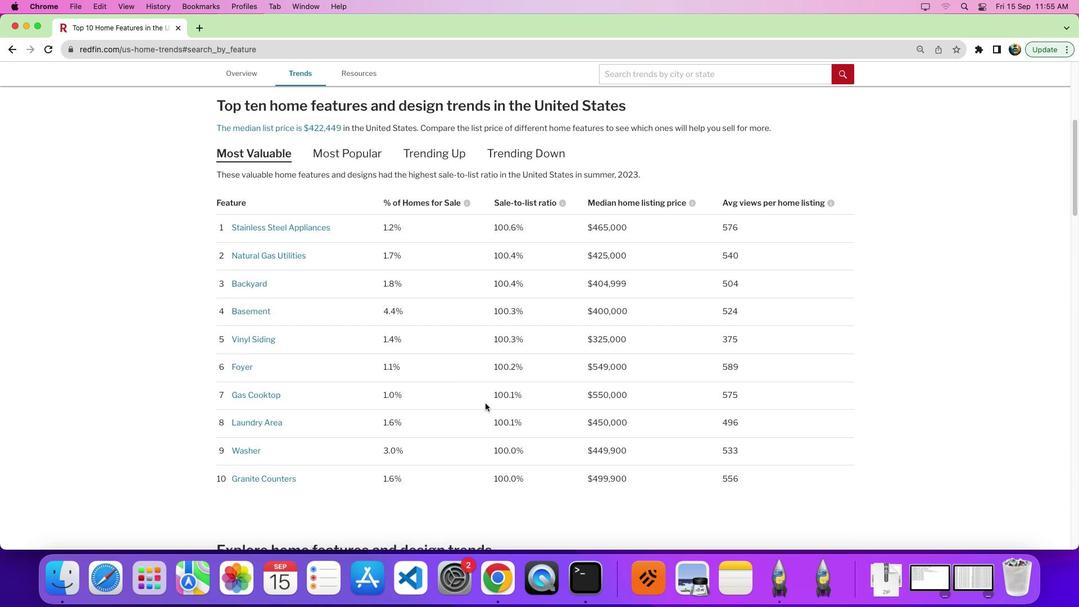 
Action: Mouse moved to (485, 404)
Screenshot: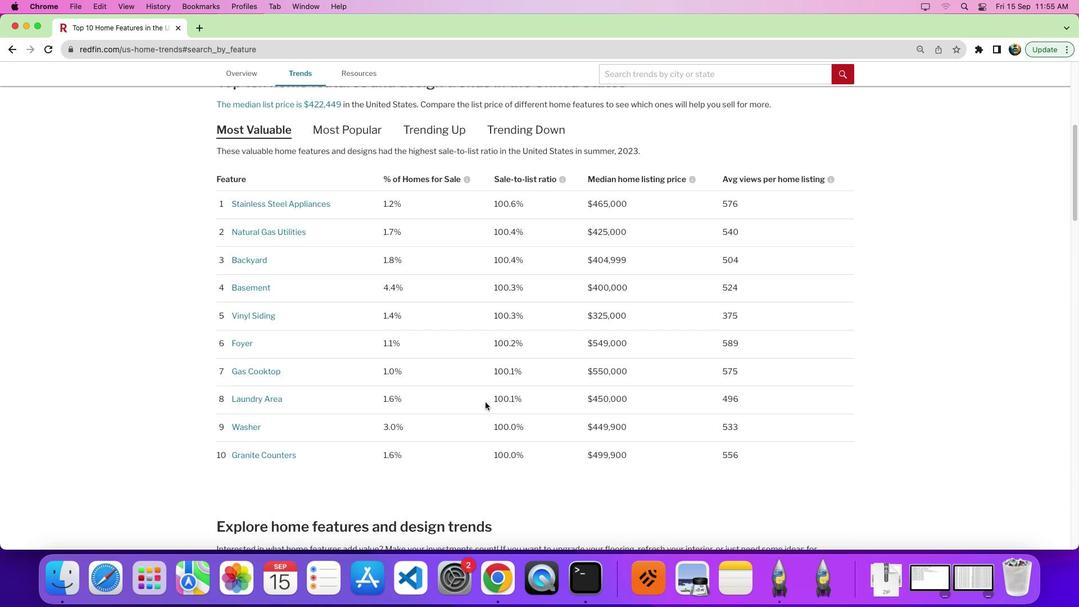 
Action: Mouse scrolled (485, 404) with delta (0, 0)
Screenshot: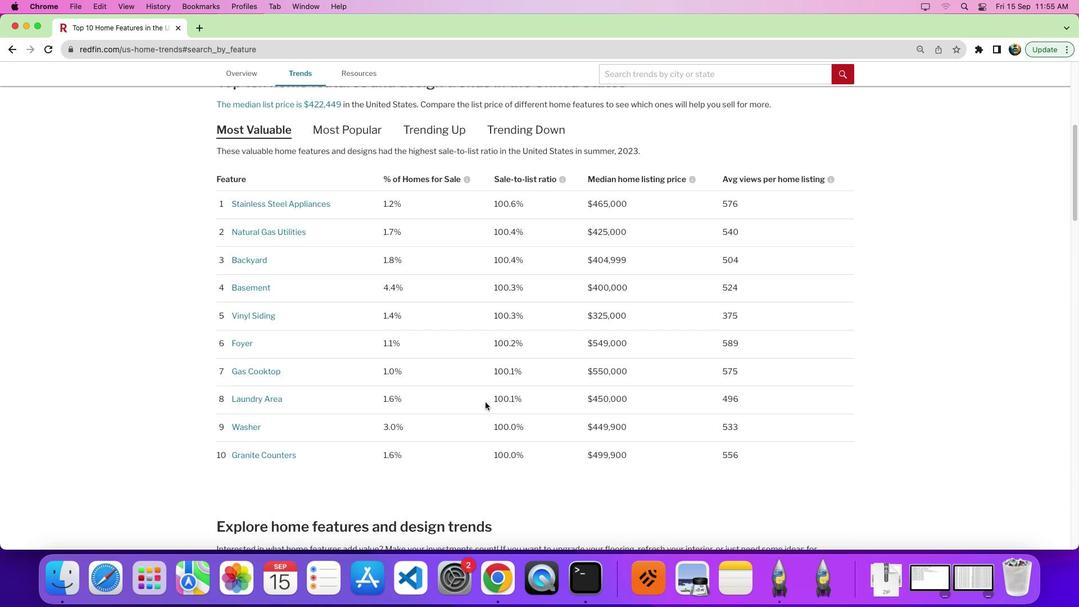 
Action: Mouse moved to (485, 403)
Screenshot: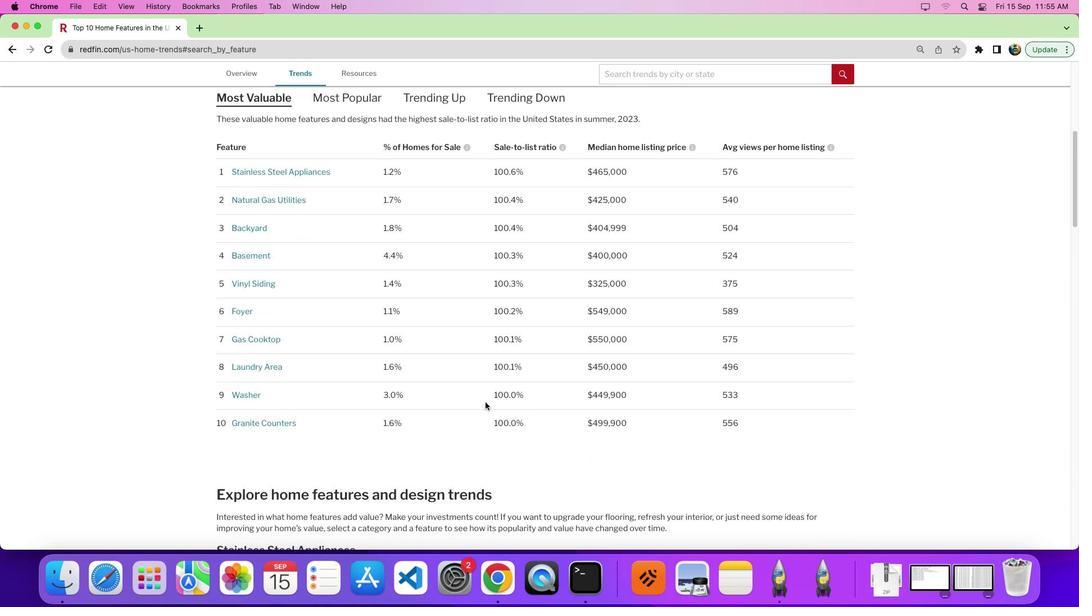
Action: Mouse scrolled (485, 403) with delta (0, -3)
Screenshot: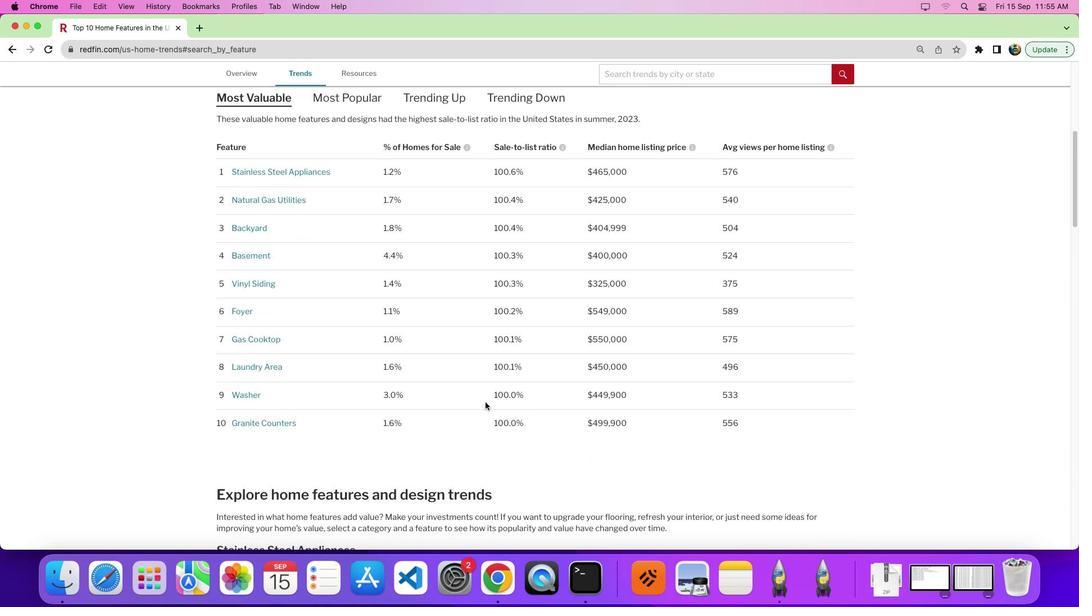 
Action: Mouse moved to (486, 398)
Screenshot: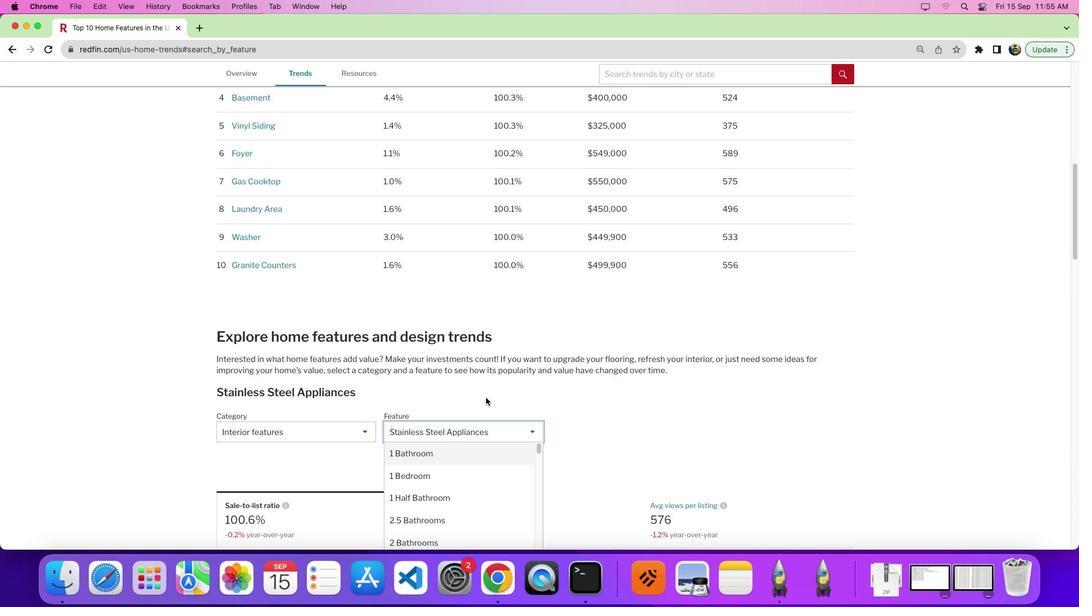 
Action: Mouse scrolled (486, 398) with delta (0, 0)
Screenshot: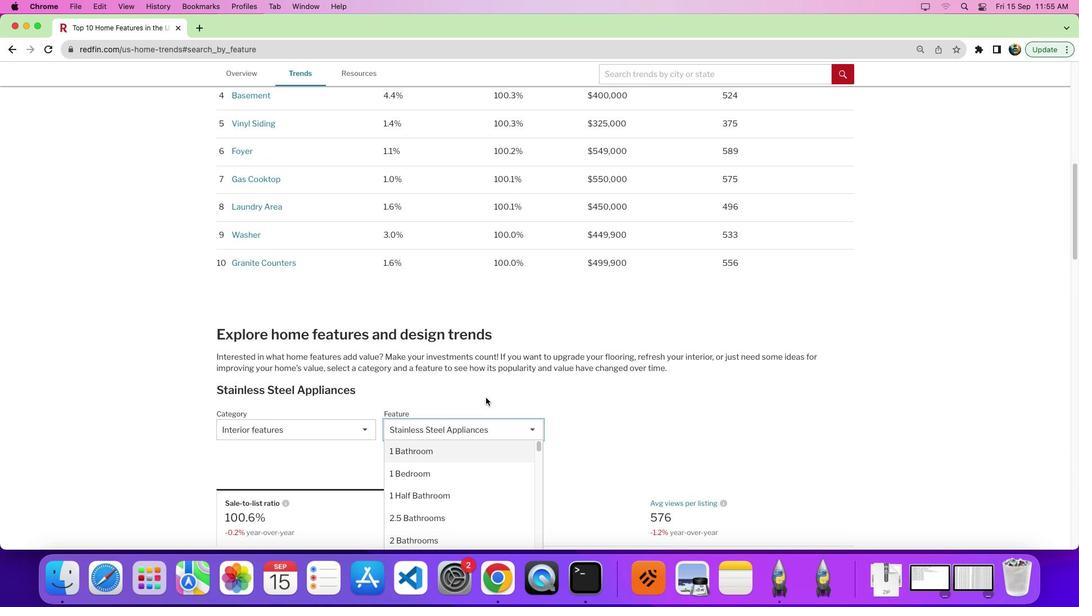 
Action: Mouse scrolled (486, 398) with delta (0, 0)
Screenshot: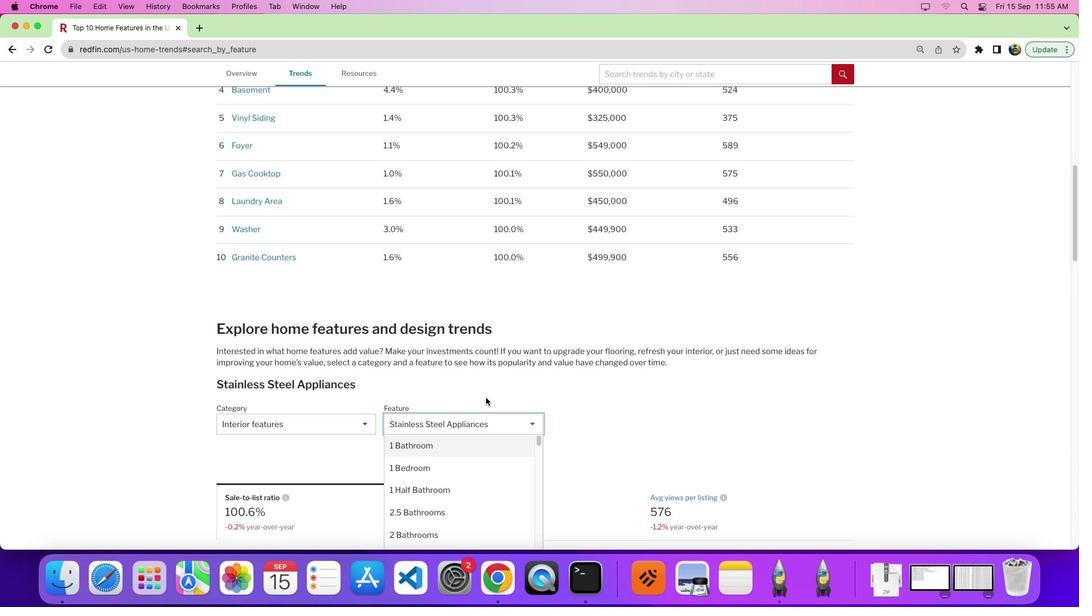 
Action: Mouse scrolled (486, 398) with delta (0, -1)
Screenshot: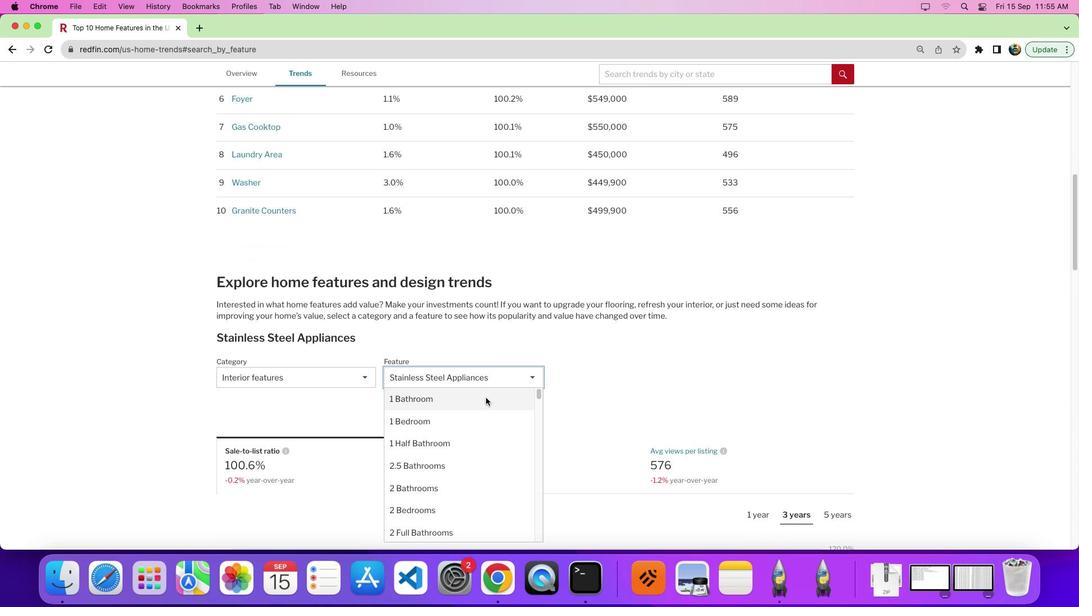 
Action: Mouse moved to (416, 453)
Screenshot: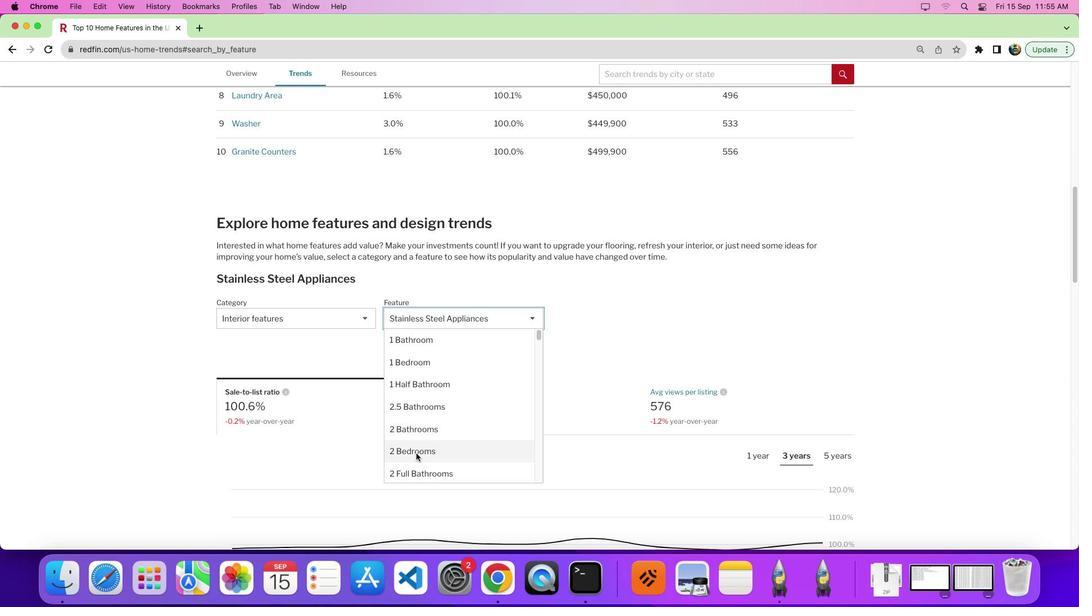 
Action: Mouse pressed left at (416, 453)
Screenshot: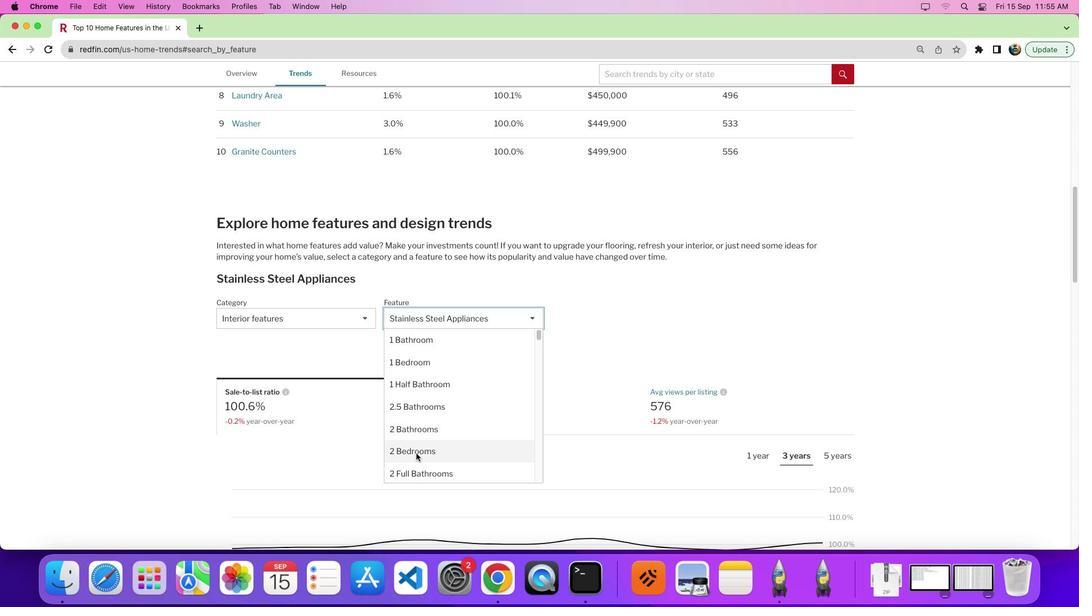 
Action: Mouse moved to (640, 313)
Screenshot: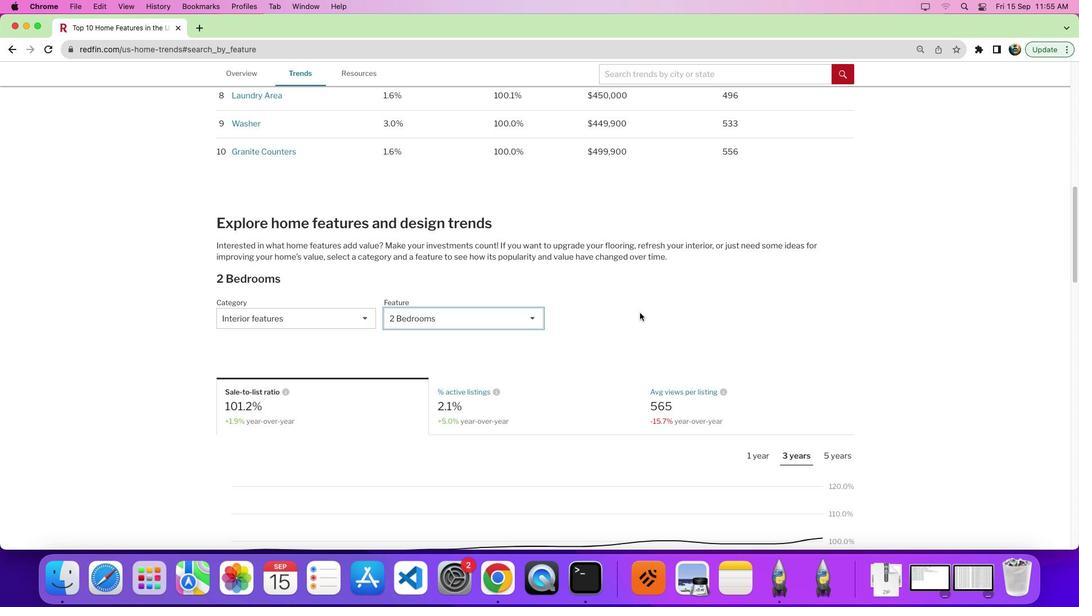 
Action: Mouse scrolled (640, 313) with delta (0, 0)
Screenshot: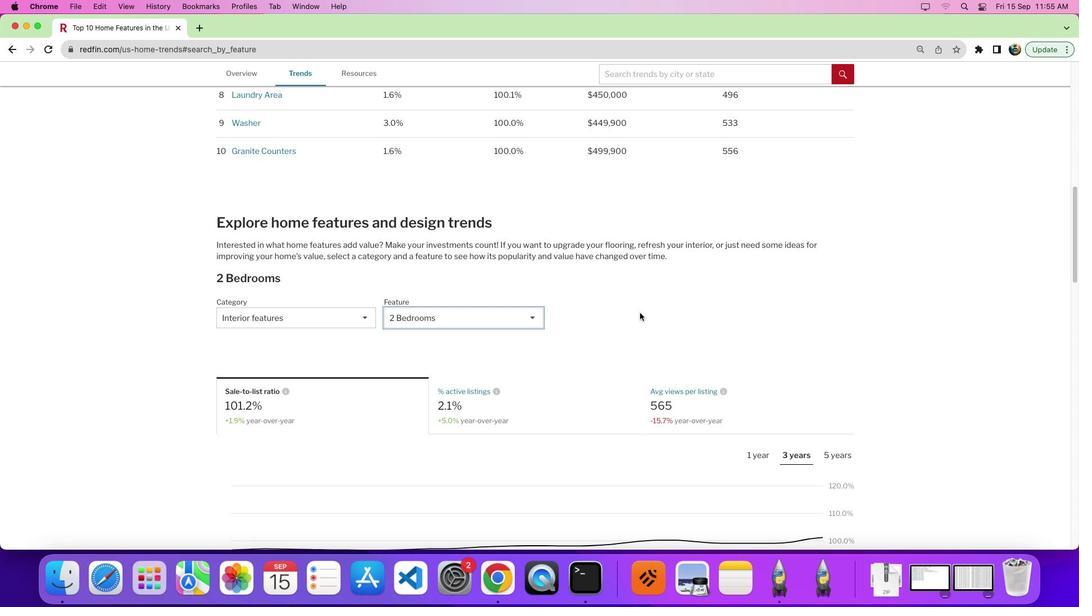 
Action: Mouse scrolled (640, 313) with delta (0, 0)
Screenshot: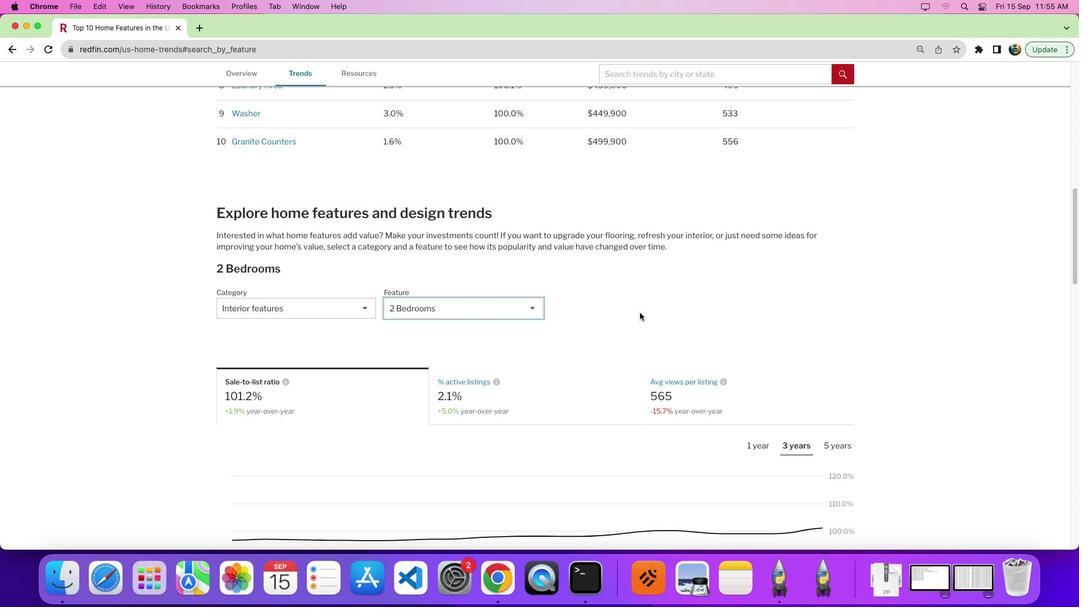 
Action: Mouse scrolled (640, 313) with delta (0, 0)
Screenshot: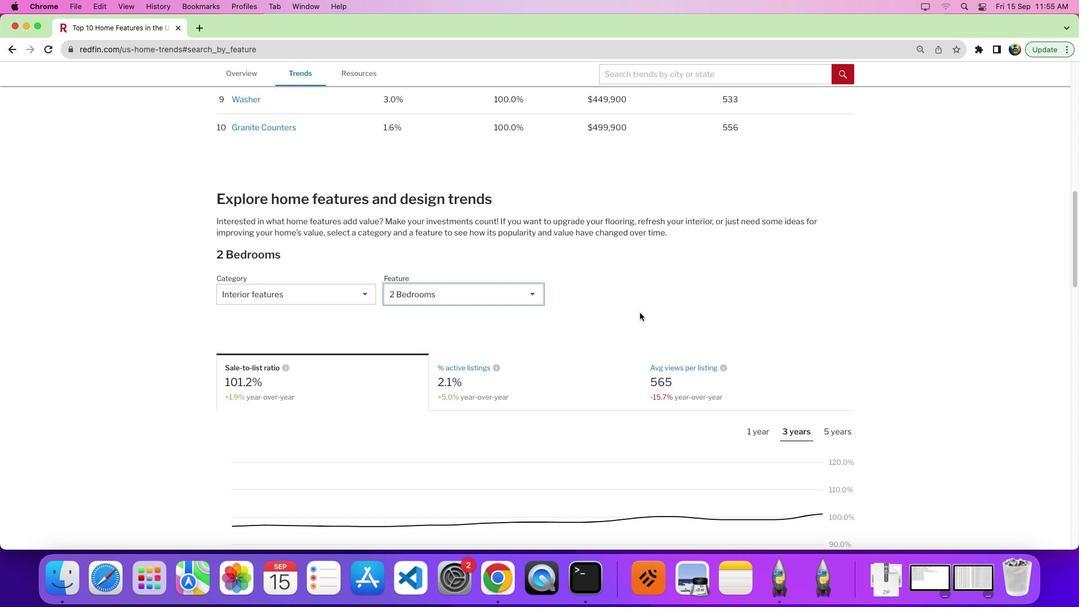 
Action: Mouse scrolled (640, 313) with delta (0, 0)
Screenshot: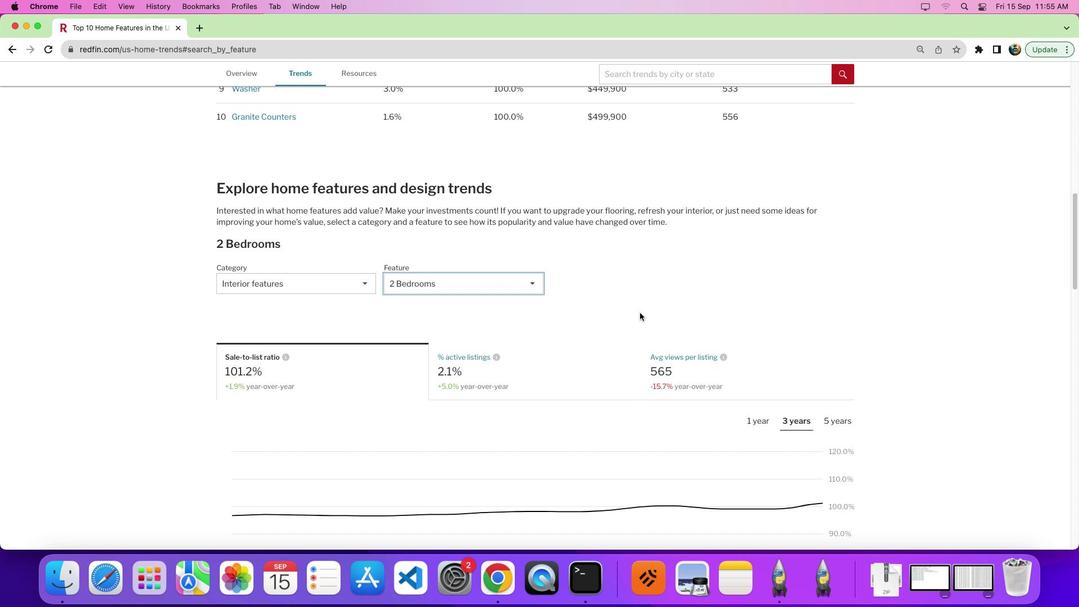 
Action: Mouse scrolled (640, 313) with delta (0, -1)
Screenshot: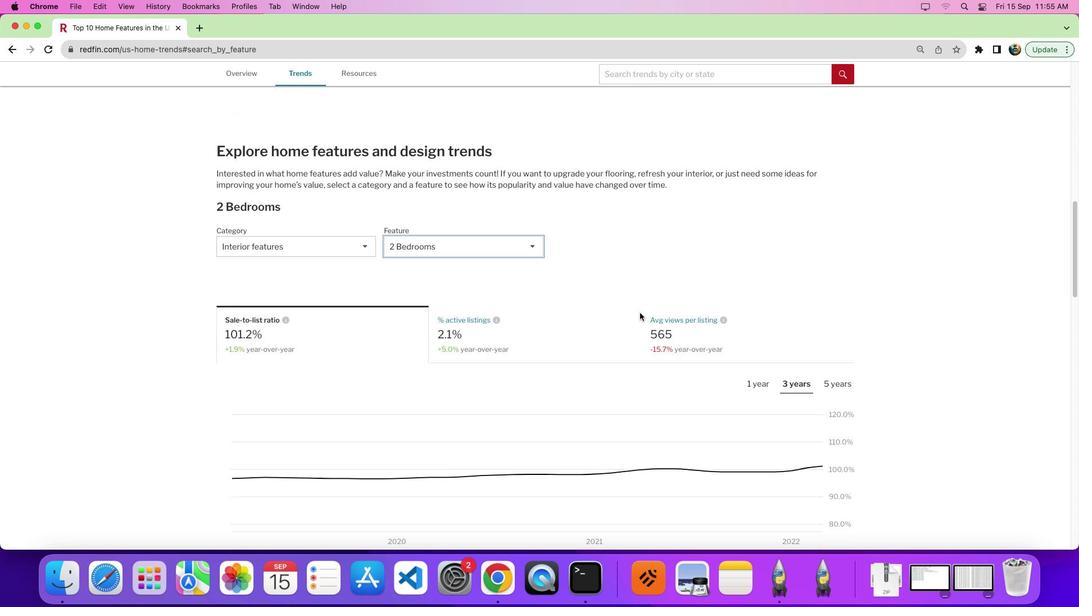 
Action: Mouse moved to (696, 271)
Screenshot: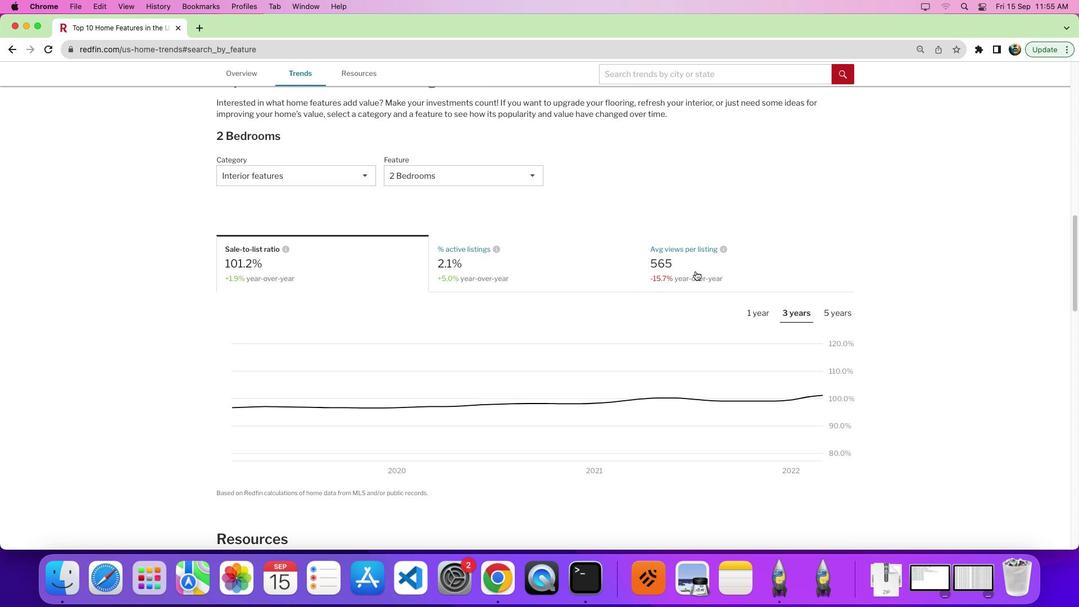 
Action: Mouse pressed left at (696, 271)
Screenshot: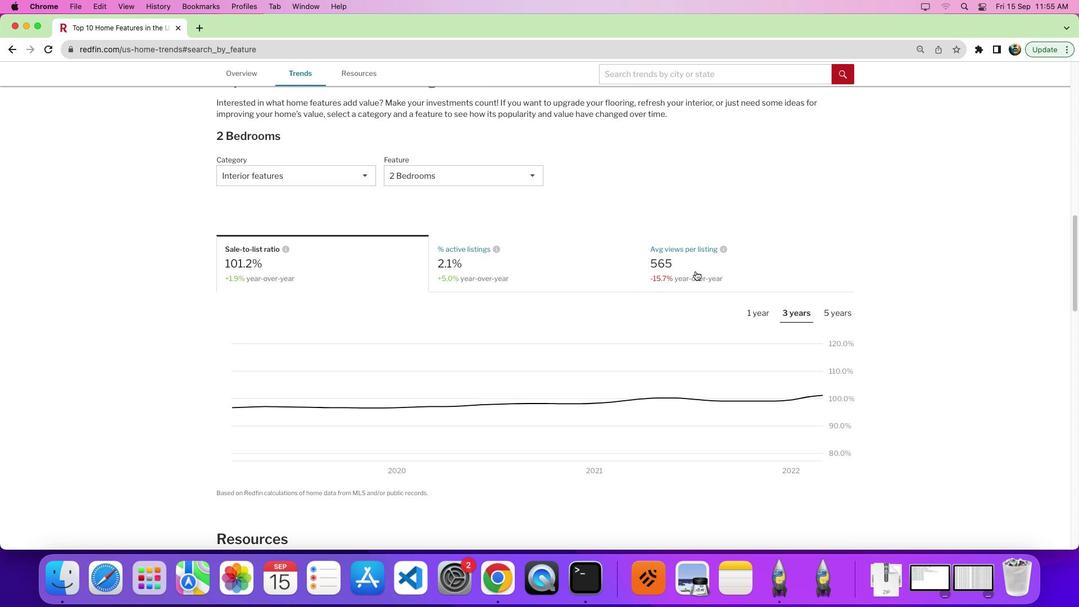 
Action: Mouse moved to (841, 314)
Screenshot: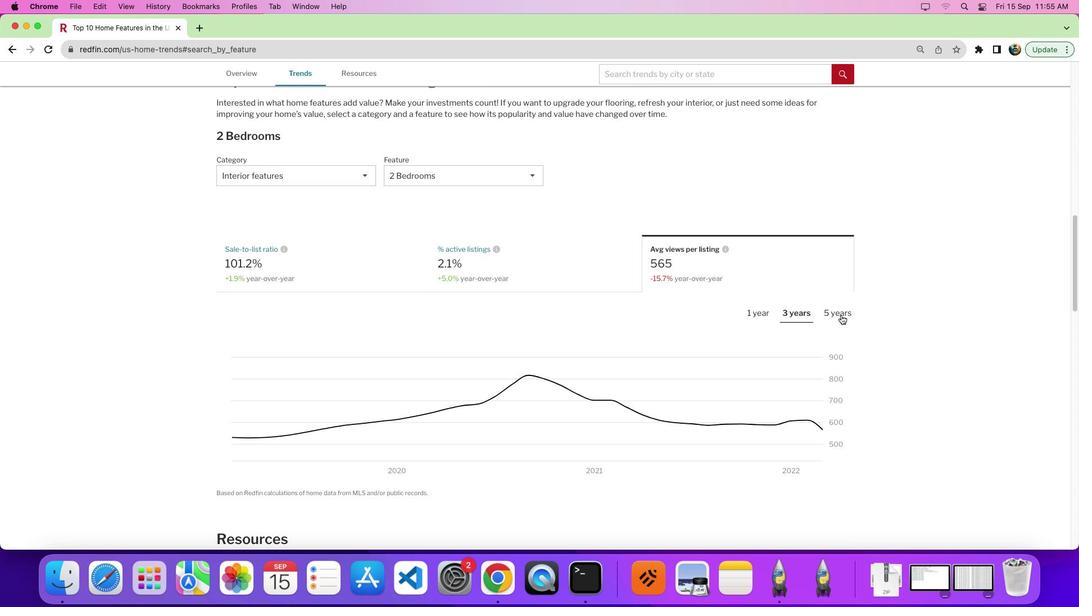 
Action: Mouse pressed left at (841, 314)
Screenshot: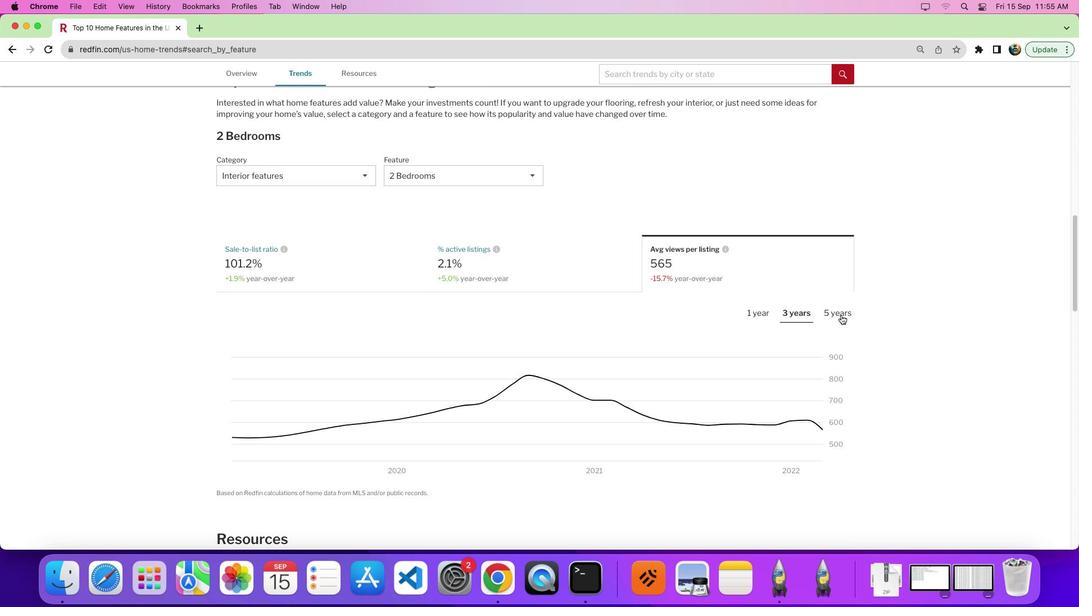 
Action: Mouse moved to (827, 314)
Screenshot: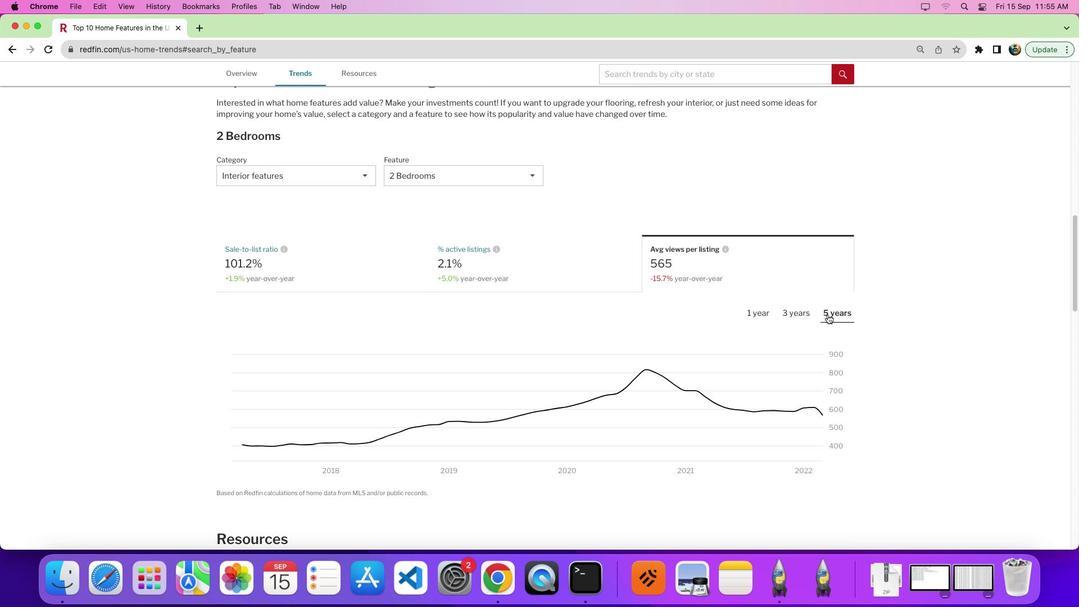 
